 Task: Select transit view around selected location Lake Lanier Islands, Georgia, United States and check out the nearest train station
Action: Mouse moved to (409, 234)
Screenshot: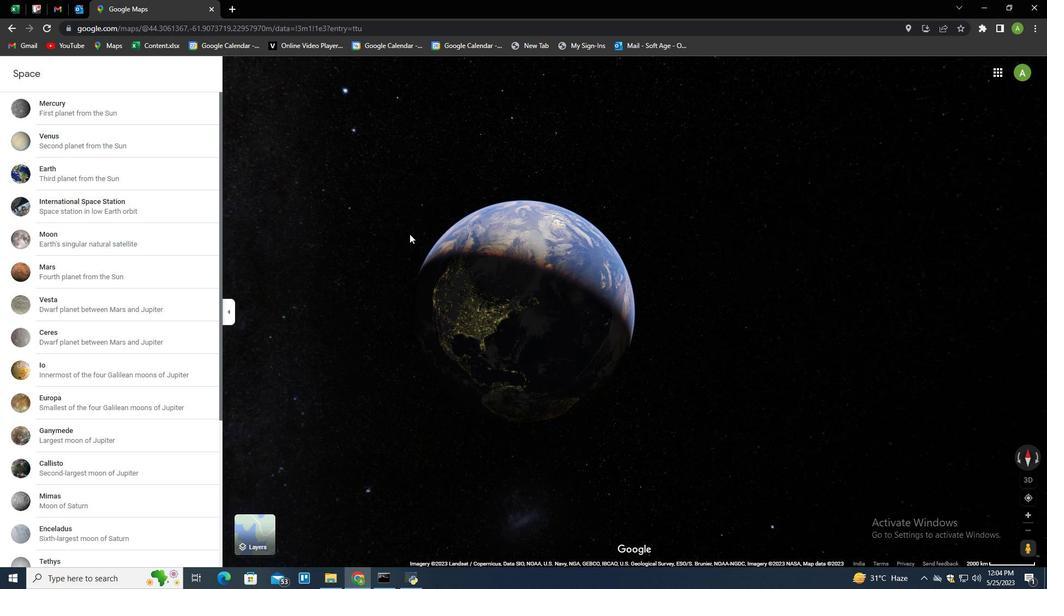 
Action: Mouse scrolled (409, 234) with delta (0, 0)
Screenshot: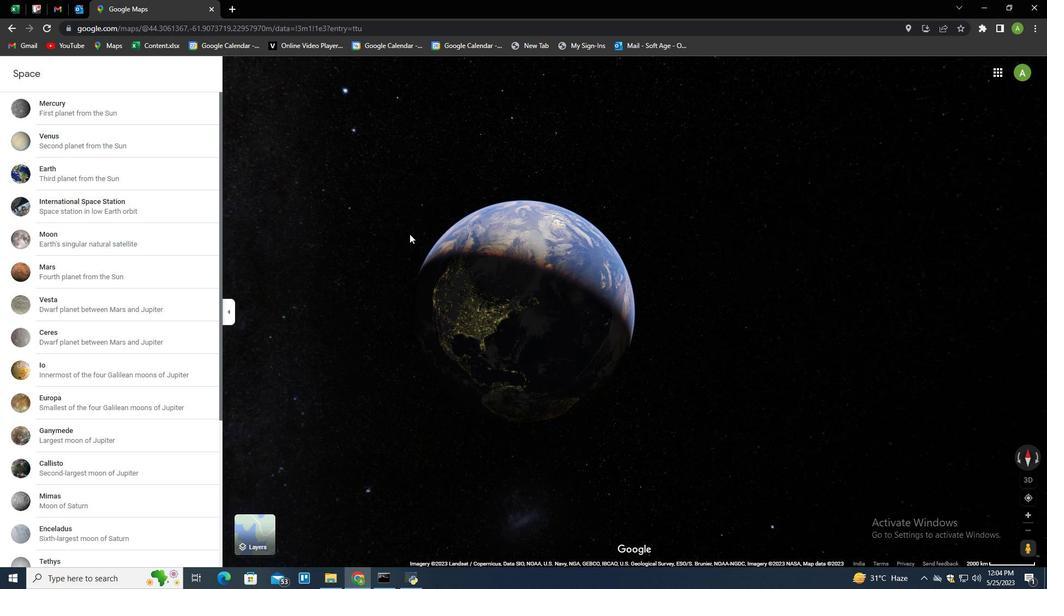 
Action: Mouse moved to (66, 539)
Screenshot: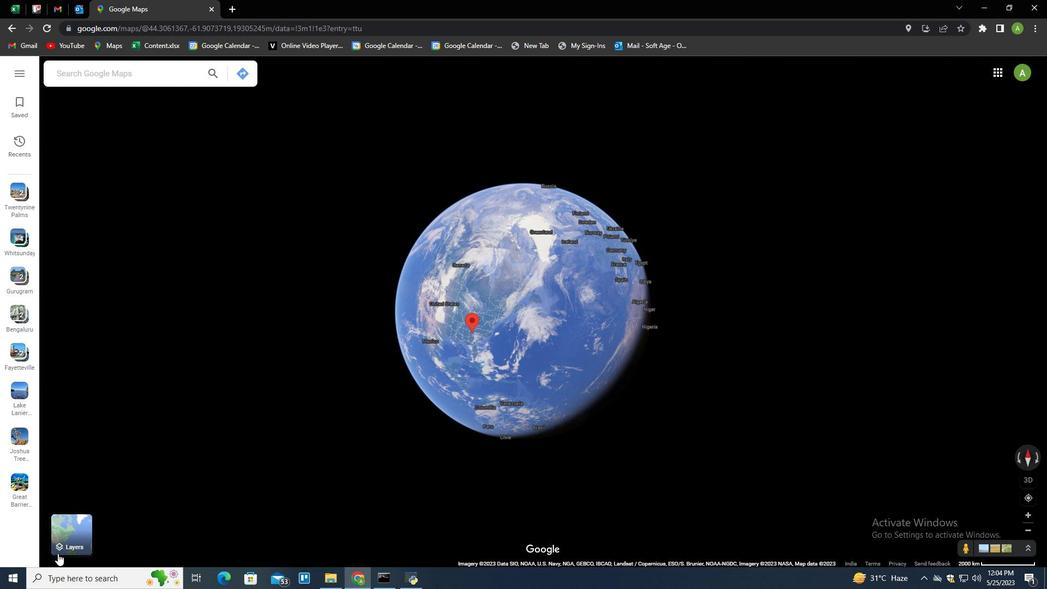 
Action: Mouse pressed left at (66, 539)
Screenshot: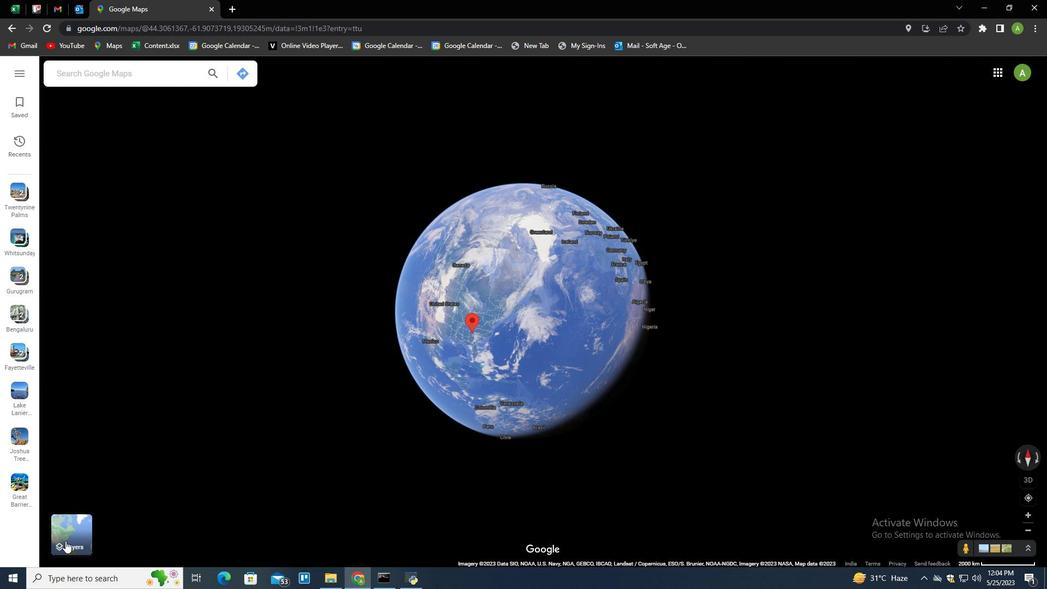 
Action: Mouse moved to (182, 533)
Screenshot: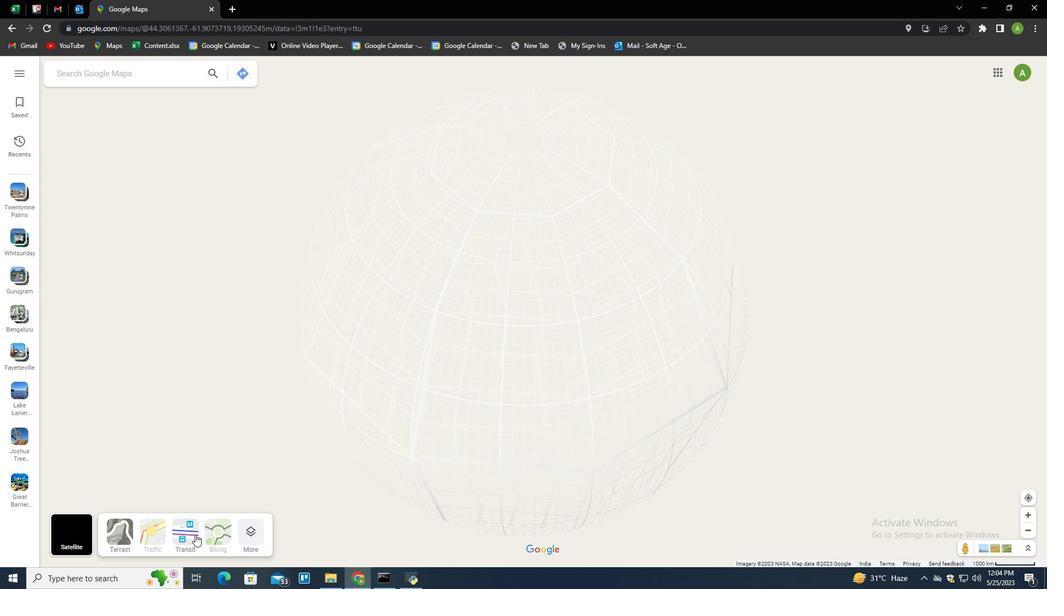 
Action: Mouse pressed left at (182, 533)
Screenshot: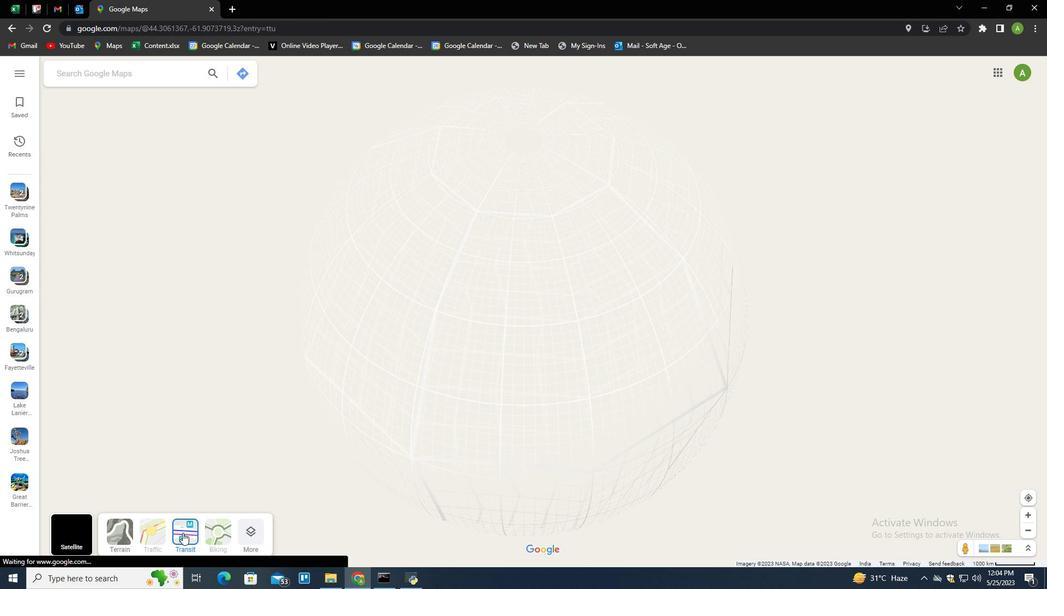 
Action: Mouse moved to (159, 77)
Screenshot: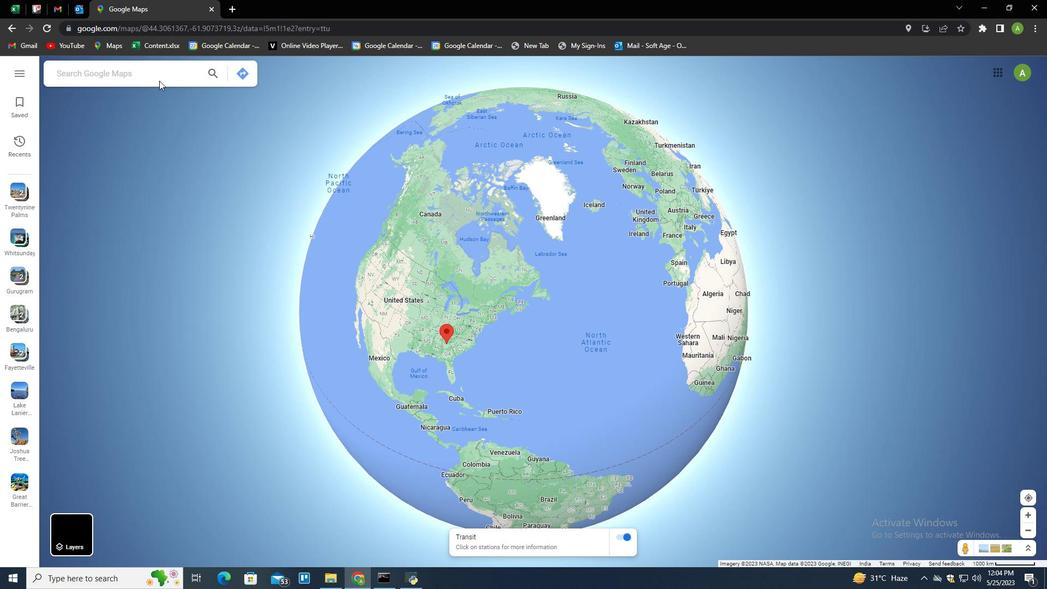 
Action: Mouse pressed left at (159, 77)
Screenshot: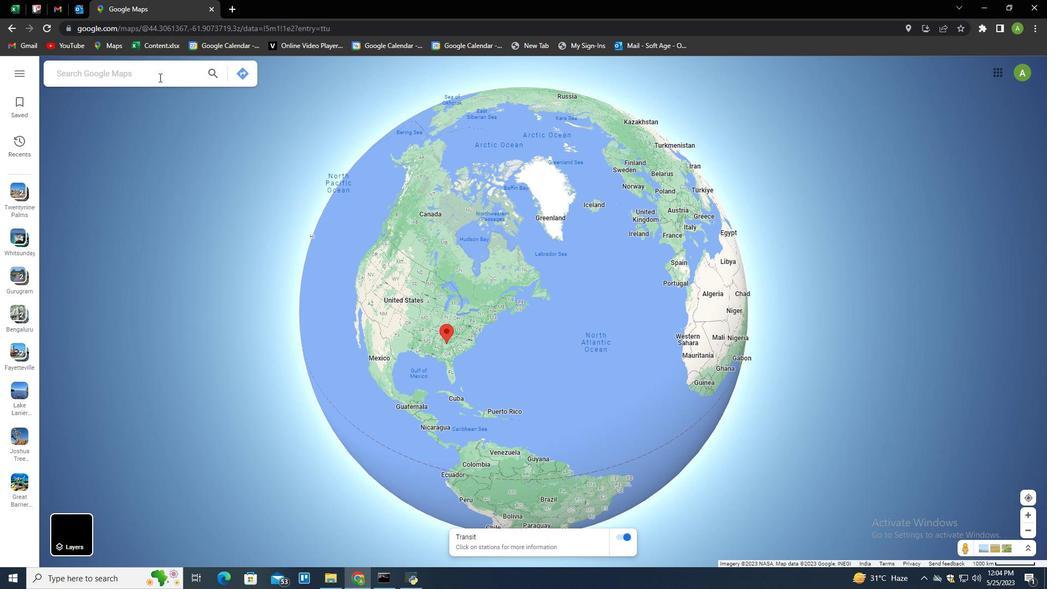 
Action: Mouse moved to (158, 77)
Screenshot: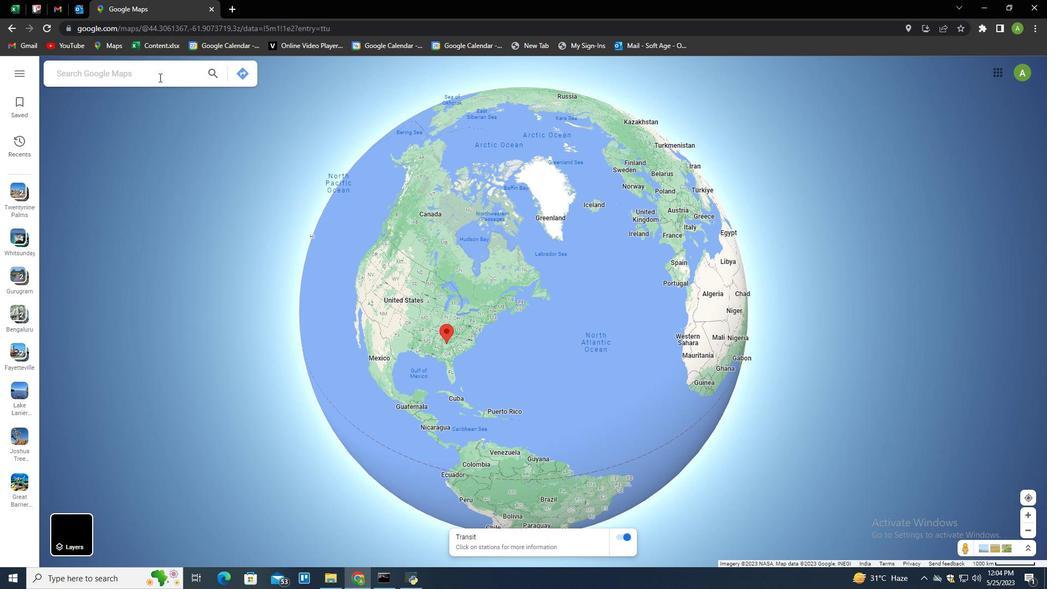 
Action: Key pressed <Key.shift>Lake<Key.space><Key.shift>Lanier<Key.space><Key.shift>Islands,<Key.space><Key.shift>Georgia,<Key.space><Key.shift>United<Key.space><Key.shift>Staes<Key.backspace><Key.backspace><Key.backspace>ates<Key.enter>
Screenshot: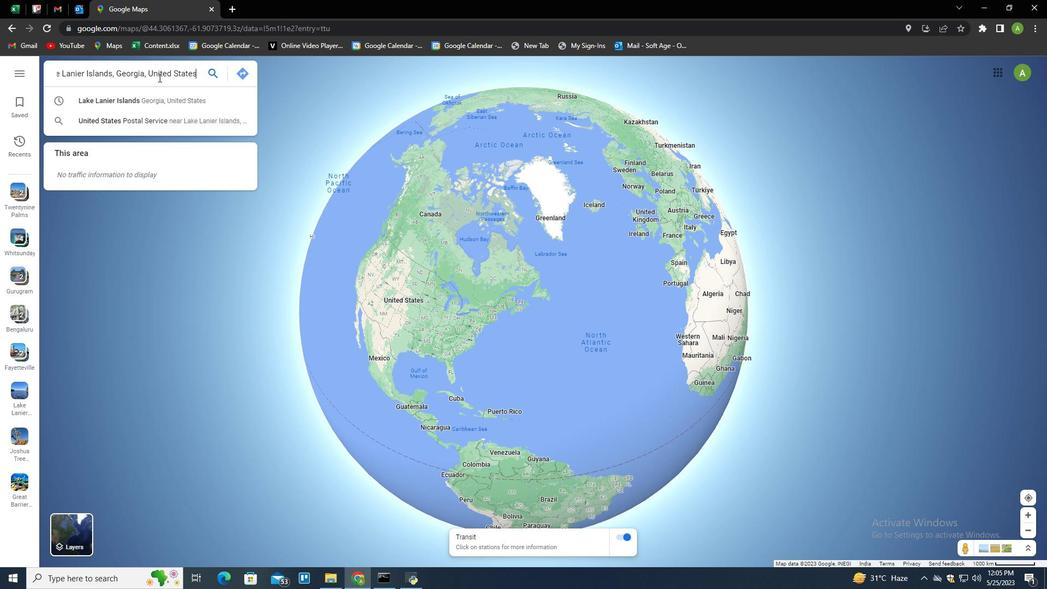 
Action: Mouse moved to (300, 531)
Screenshot: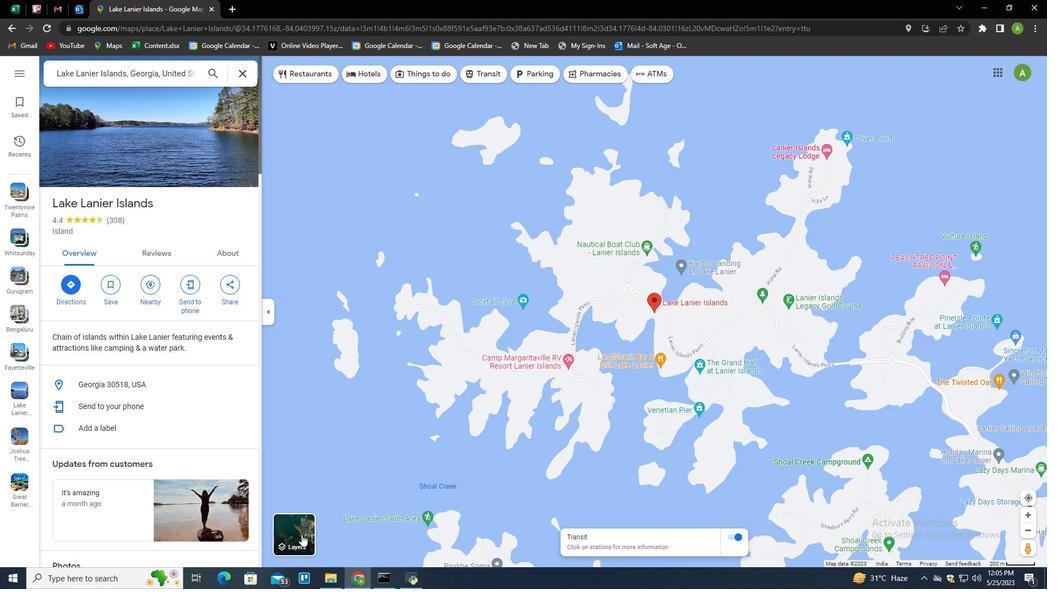 
Action: Mouse pressed left at (300, 531)
Screenshot: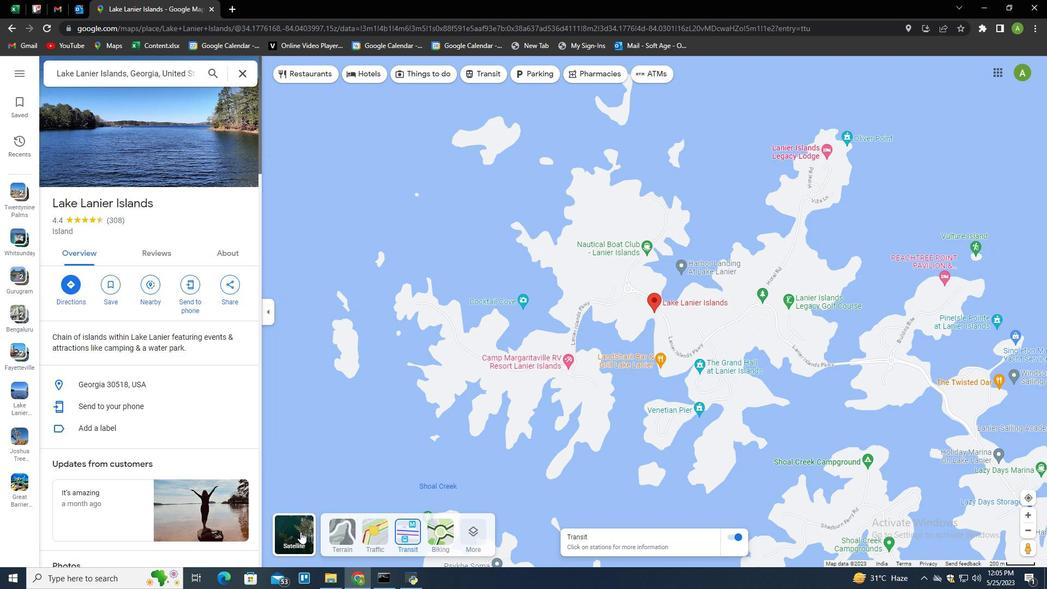 
Action: Mouse moved to (297, 527)
Screenshot: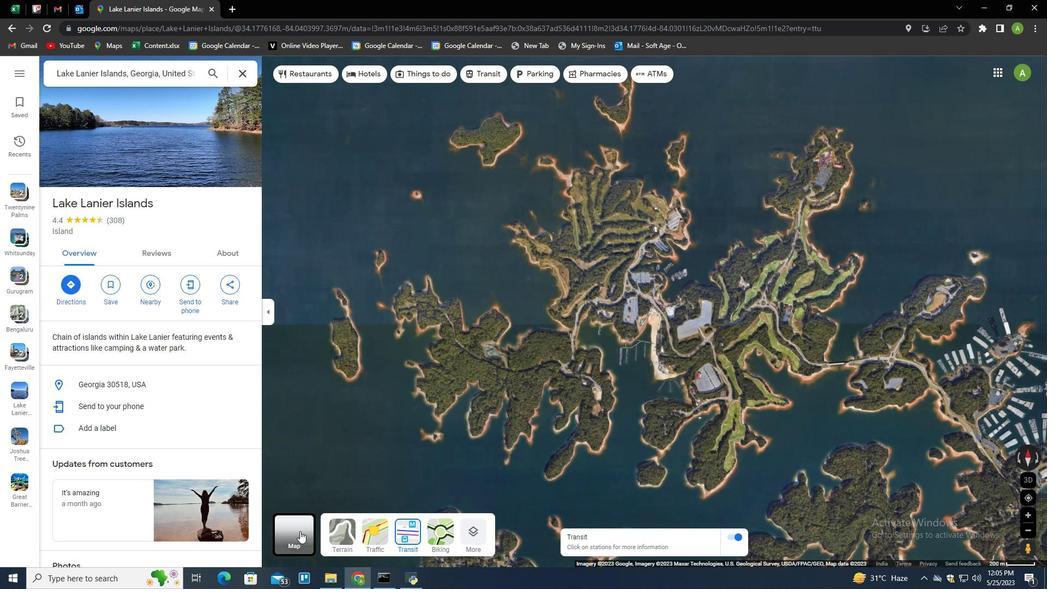 
Action: Mouse pressed left at (297, 527)
Screenshot: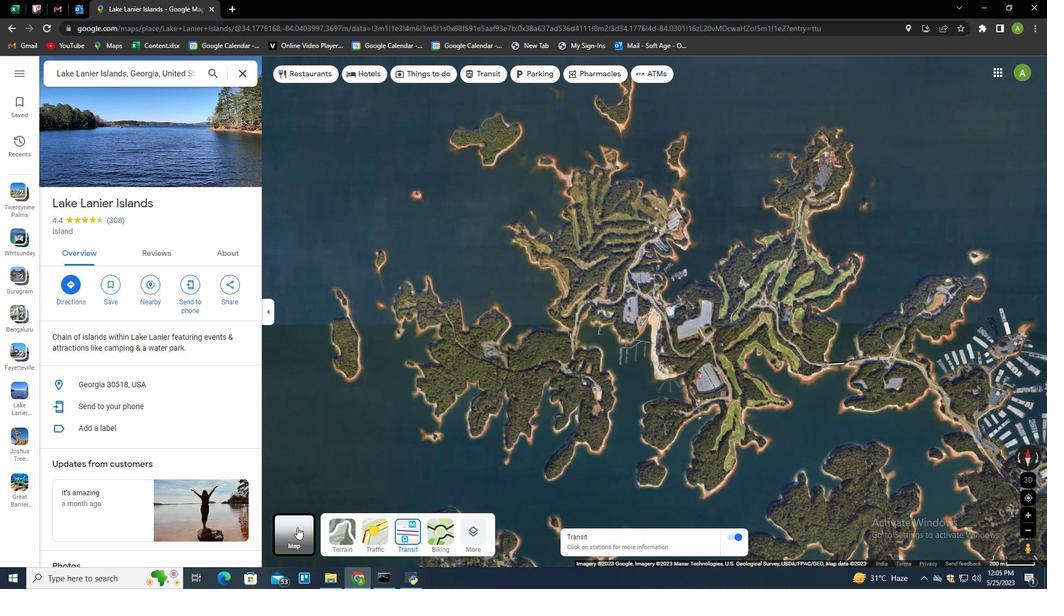 
Action: Mouse moved to (296, 540)
Screenshot: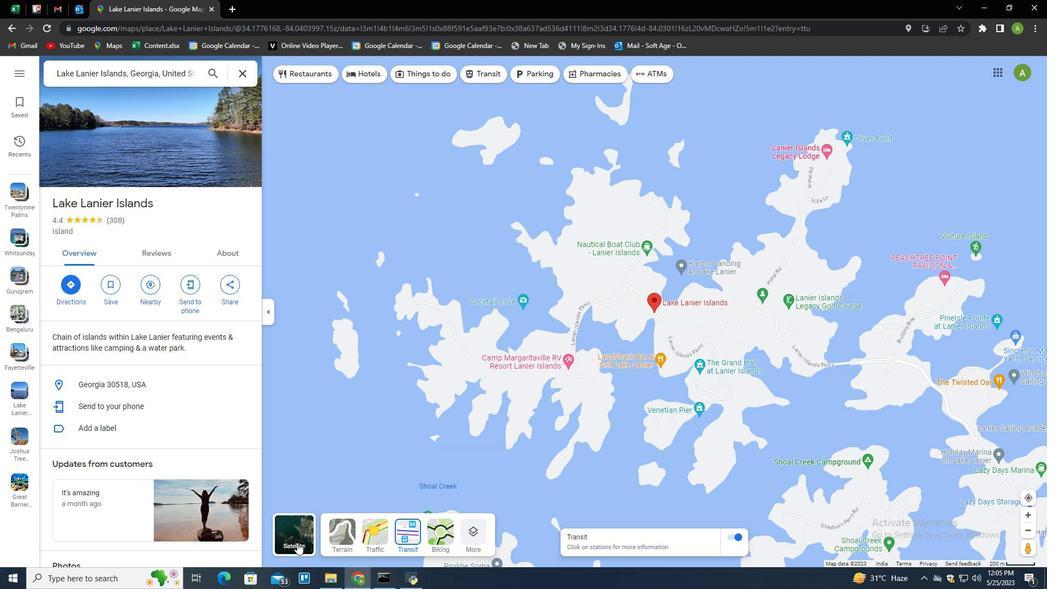 
Action: Mouse pressed left at (296, 540)
Screenshot: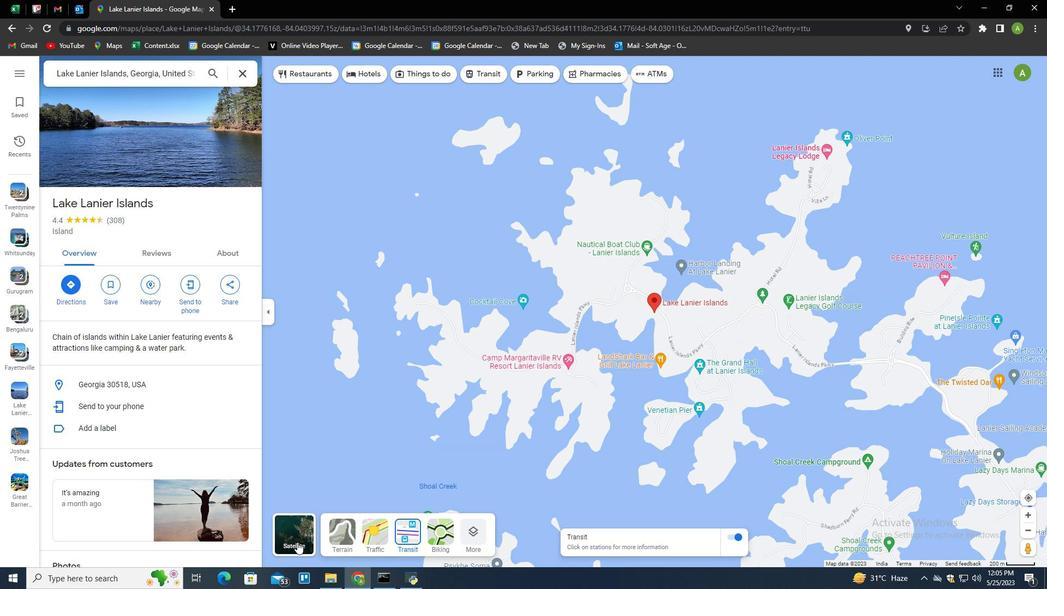 
Action: Mouse moved to (298, 530)
Screenshot: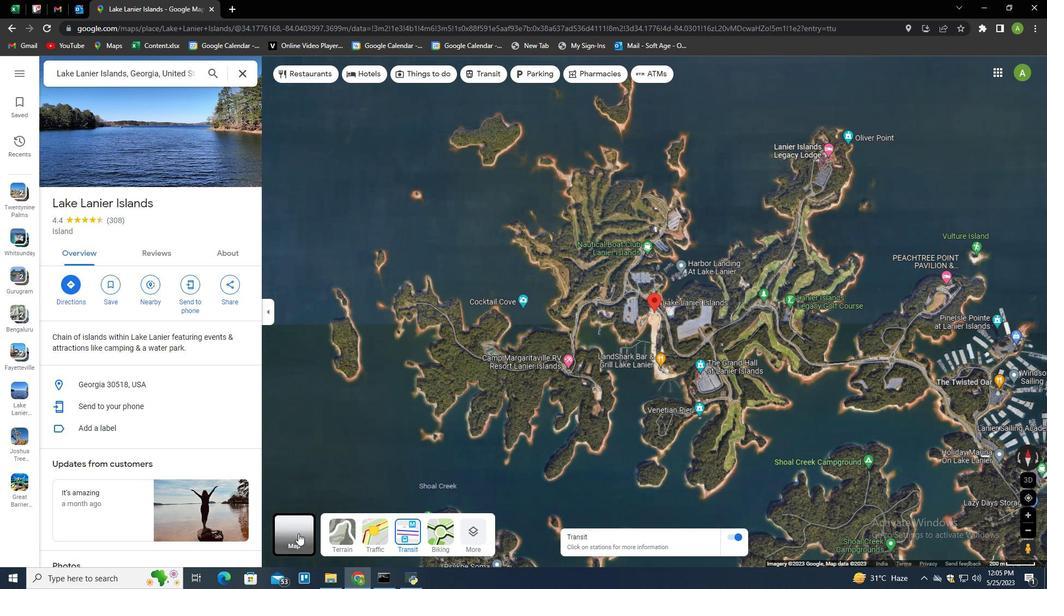 
Action: Mouse pressed left at (298, 530)
Screenshot: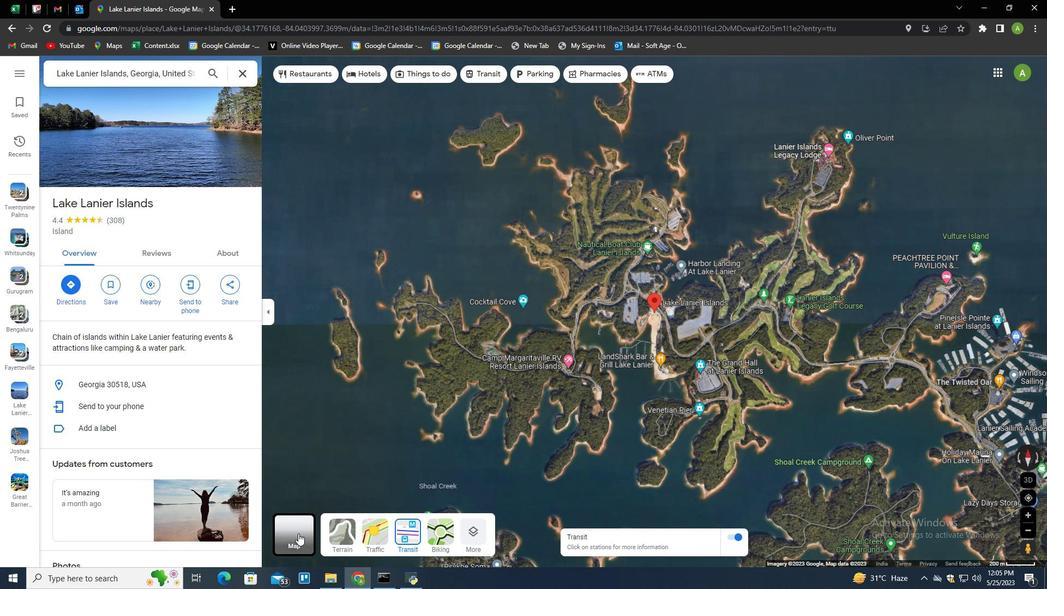 
Action: Mouse pressed left at (298, 530)
Screenshot: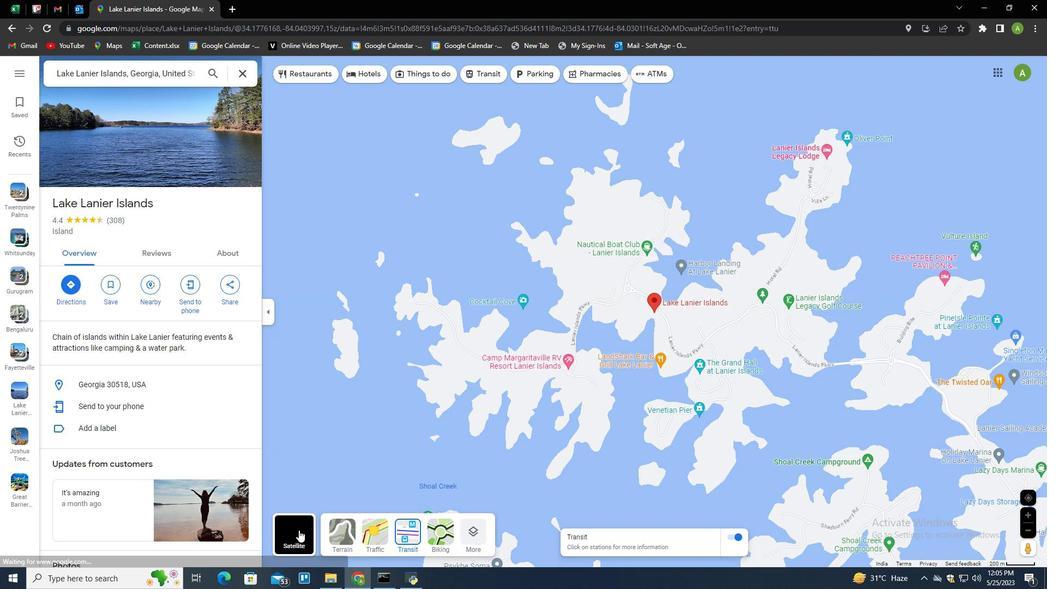 
Action: Mouse moved to (149, 284)
Screenshot: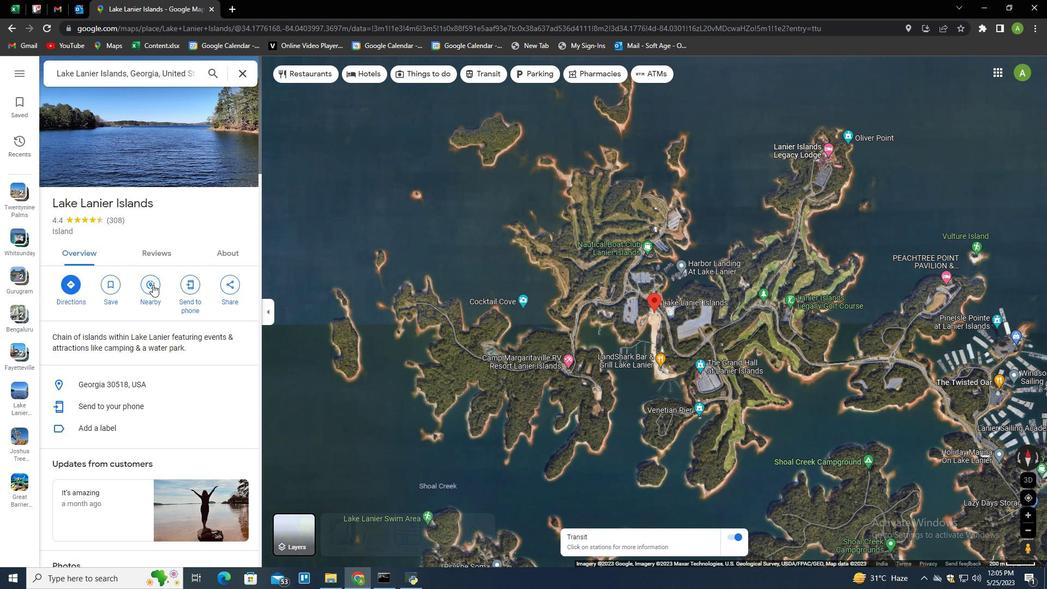 
Action: Mouse pressed left at (149, 284)
Screenshot: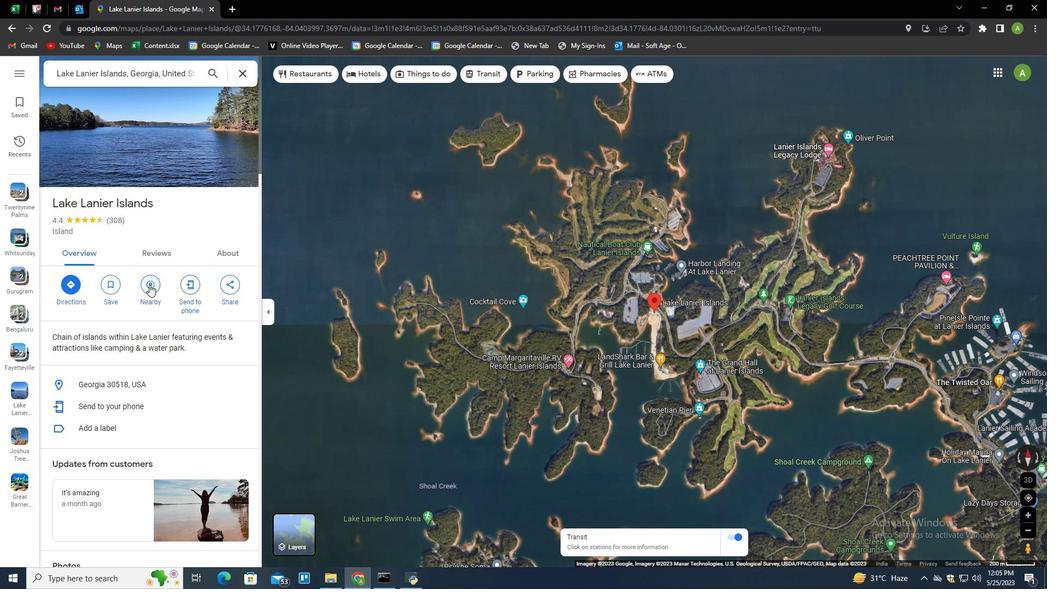 
Action: Mouse moved to (128, 74)
Screenshot: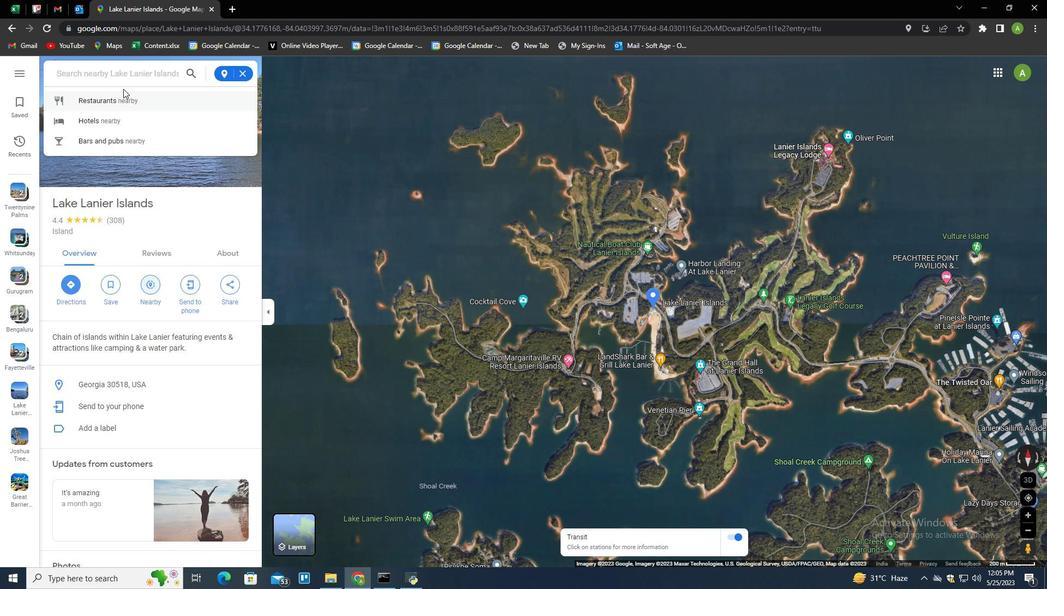 
Action: Mouse pressed left at (128, 74)
Screenshot: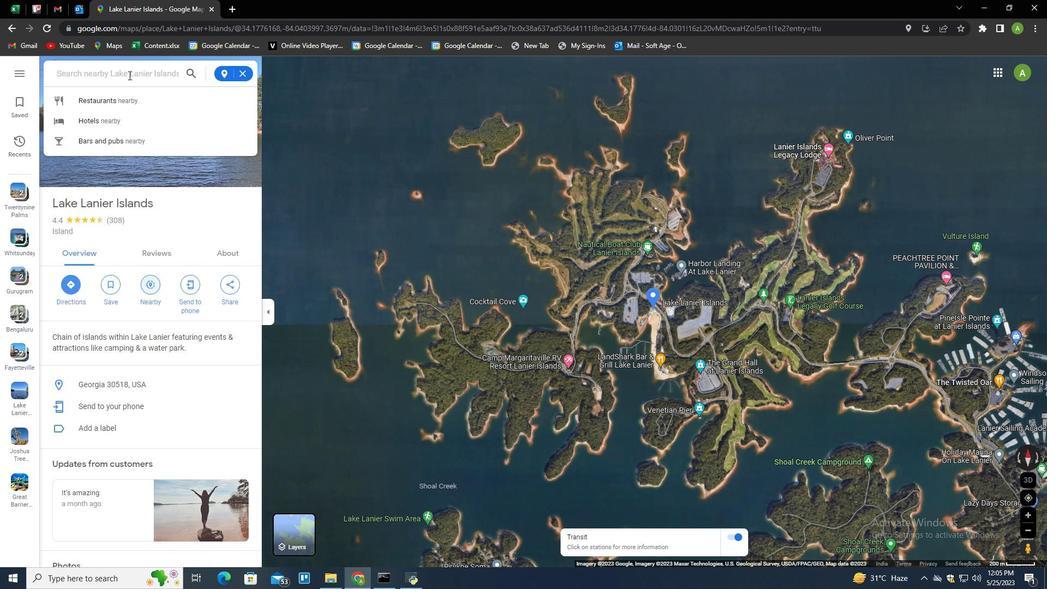 
Action: Mouse moved to (128, 74)
Screenshot: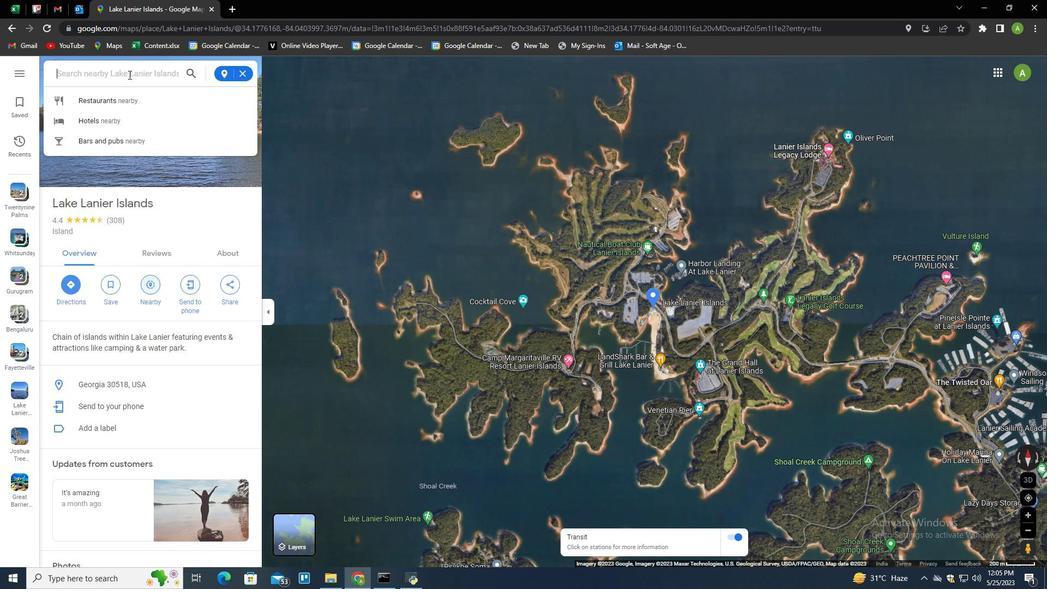 
Action: Key pressed train<Key.down><Key.enter>
Screenshot: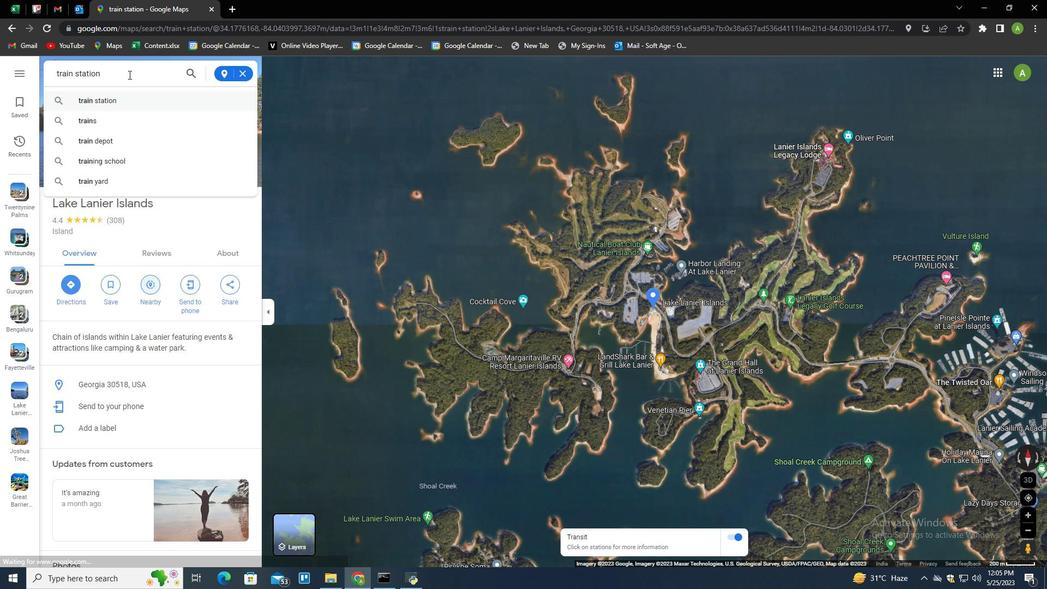 
Action: Mouse moved to (618, 319)
Screenshot: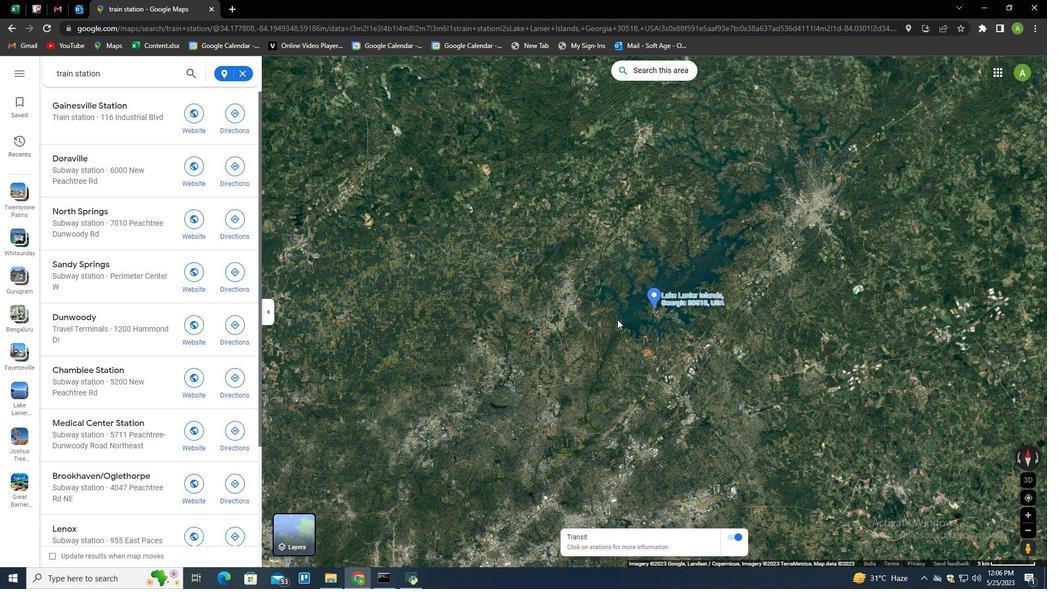 
Action: Mouse scrolled (618, 319) with delta (0, 0)
Screenshot: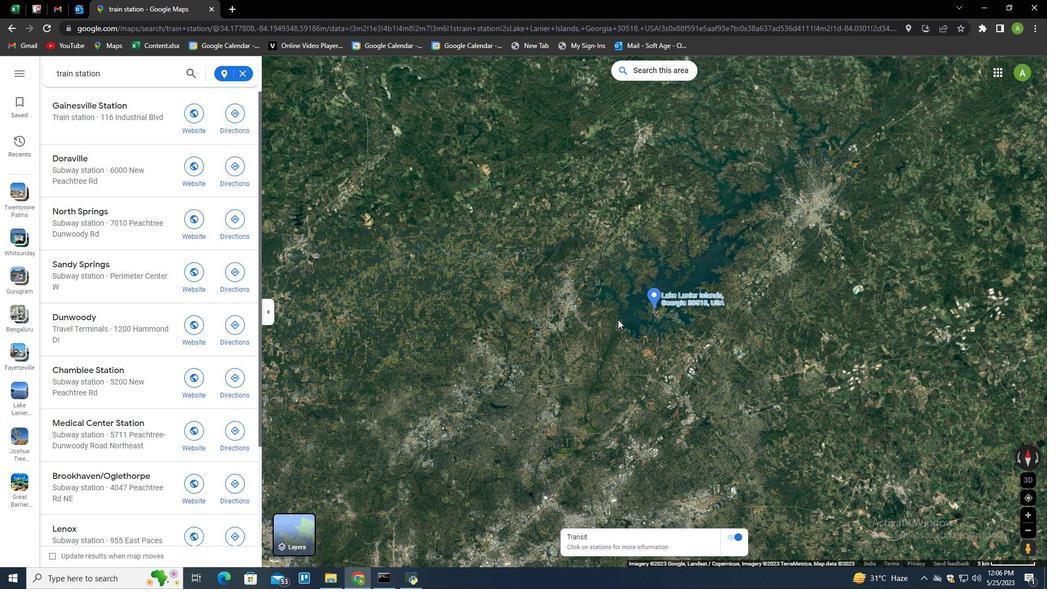 
Action: Mouse moved to (618, 319)
Screenshot: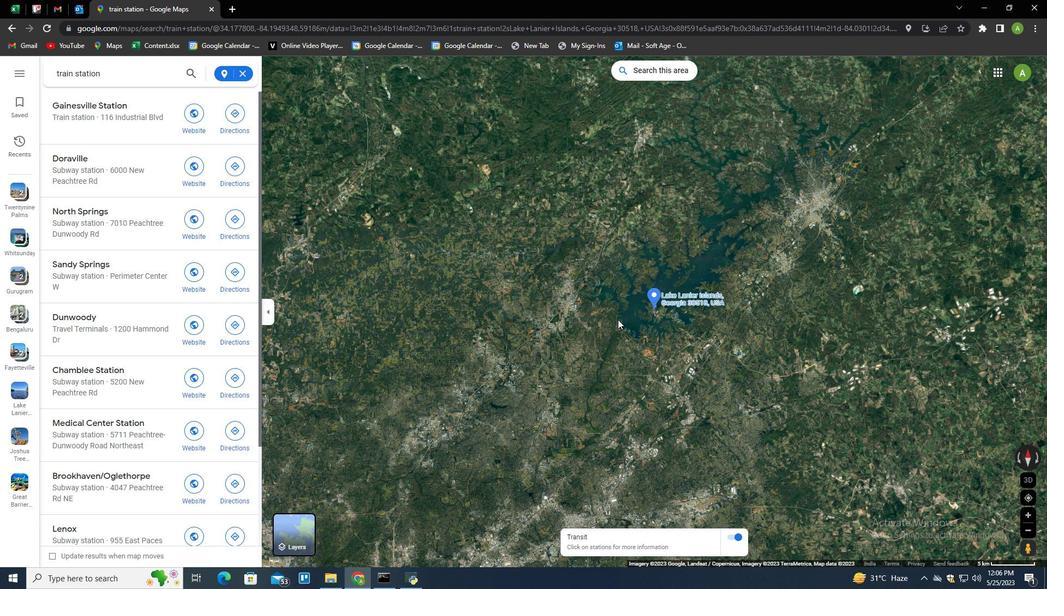 
Action: Mouse scrolled (618, 319) with delta (0, 0)
Screenshot: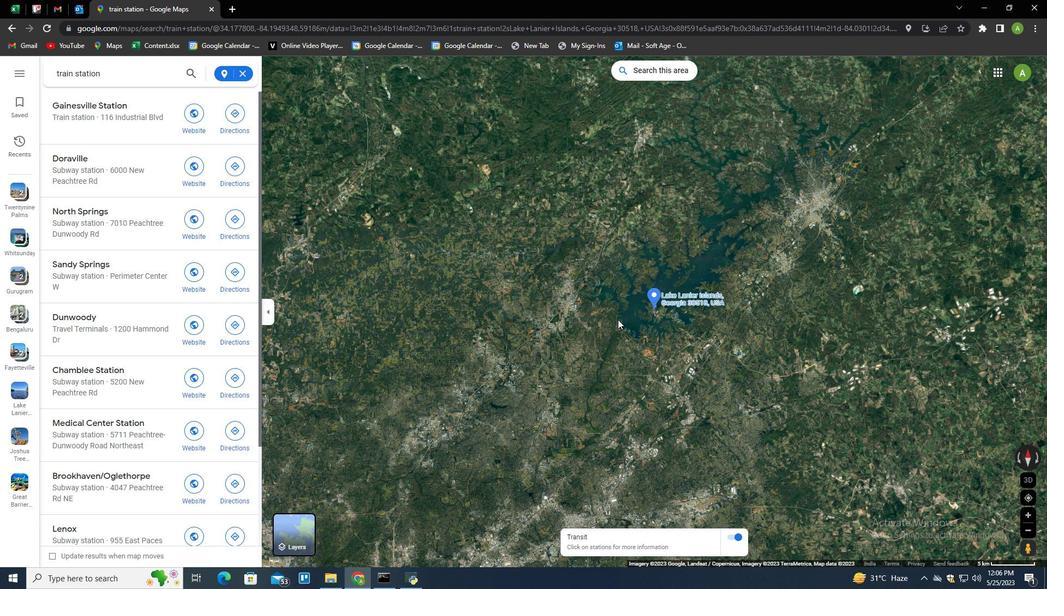 
Action: Mouse moved to (619, 340)
Screenshot: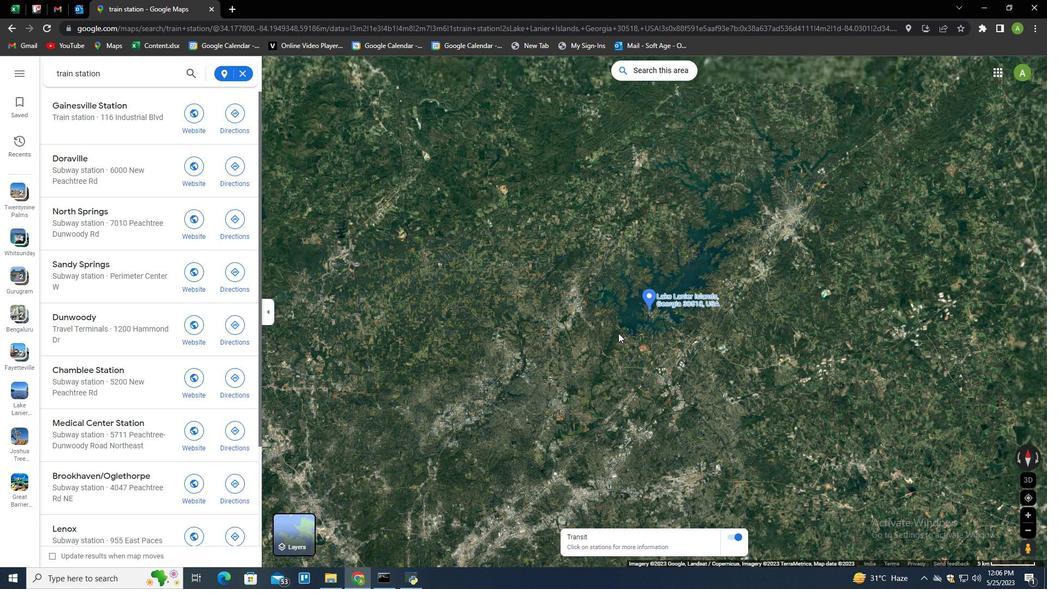 
Action: Mouse scrolled (619, 340) with delta (0, 0)
Screenshot: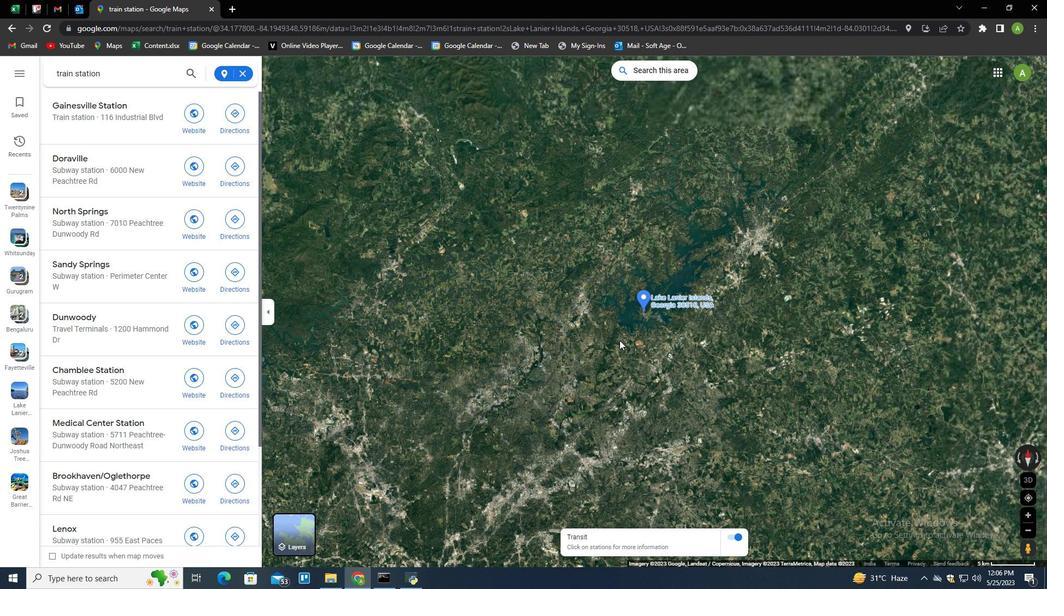 
Action: Mouse moved to (620, 341)
Screenshot: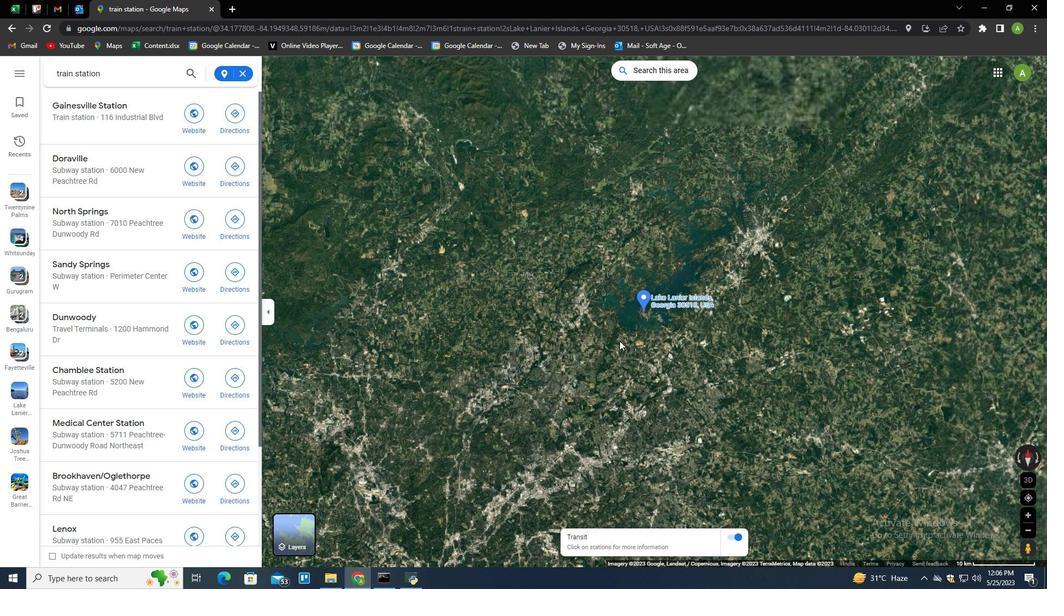
Action: Mouse scrolled (620, 340) with delta (0, 0)
Screenshot: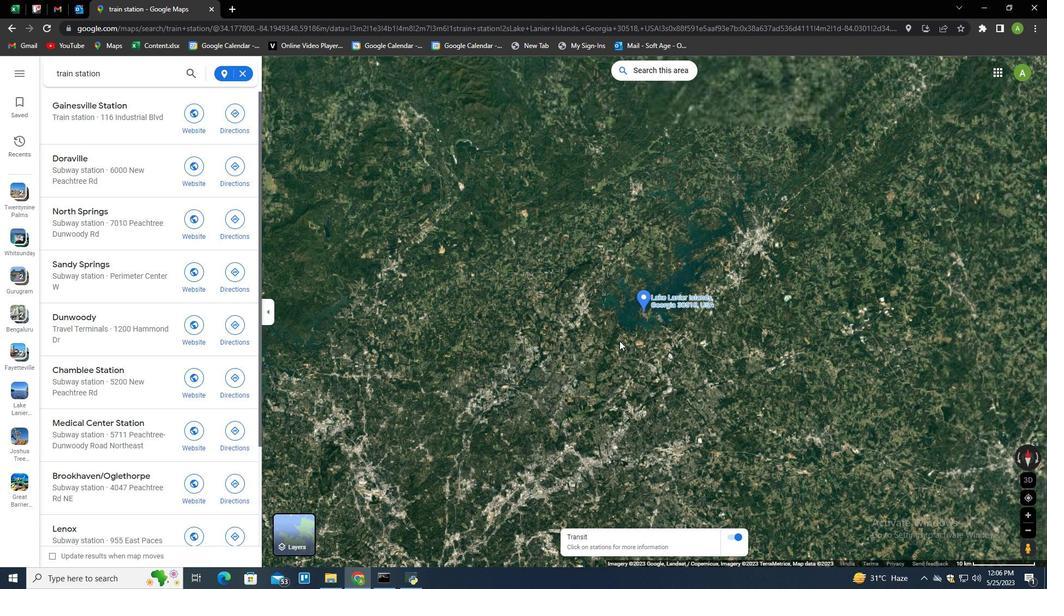 
Action: Mouse scrolled (620, 340) with delta (0, 0)
Screenshot: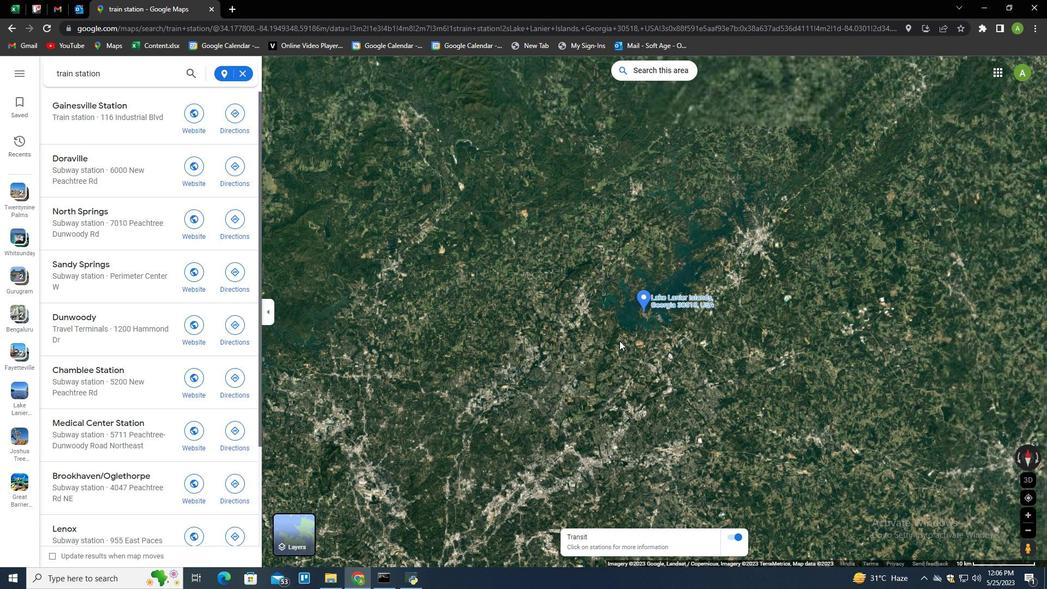 
Action: Mouse scrolled (620, 342) with delta (0, 0)
Screenshot: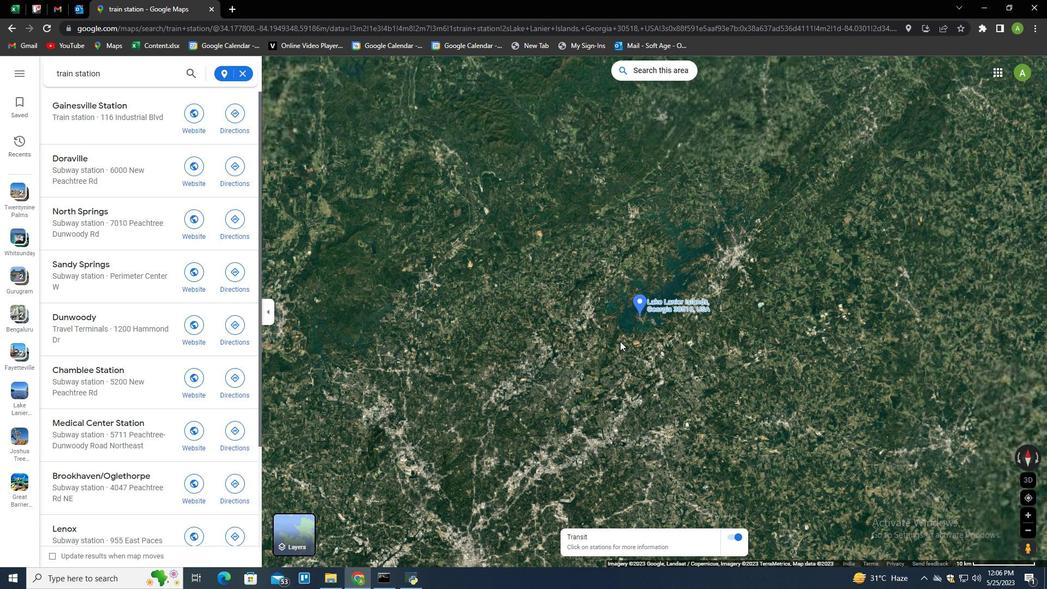 
Action: Mouse scrolled (620, 342) with delta (0, 0)
Screenshot: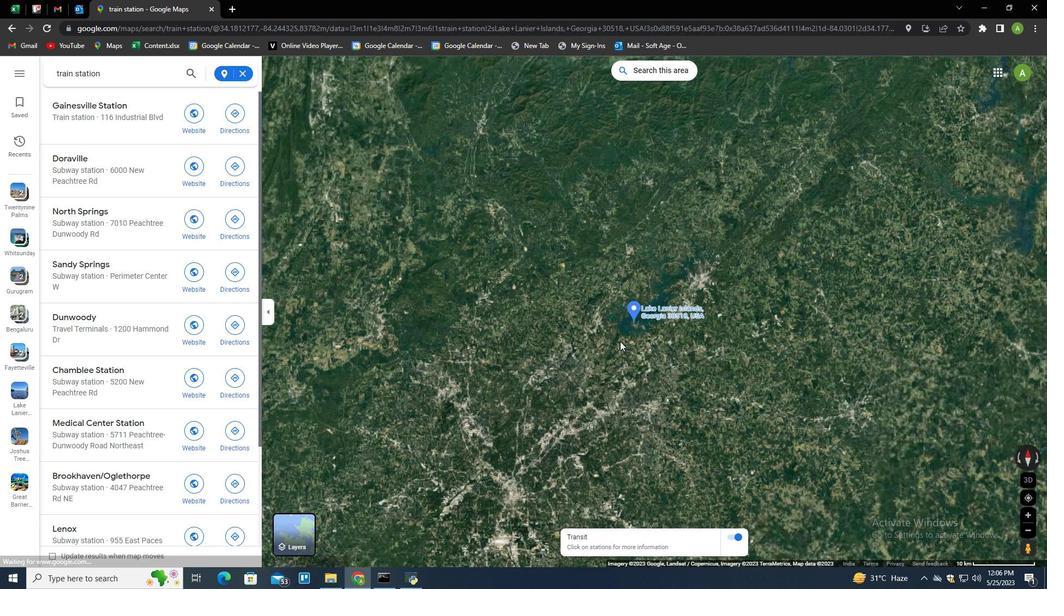 
Action: Mouse moved to (98, 119)
Screenshot: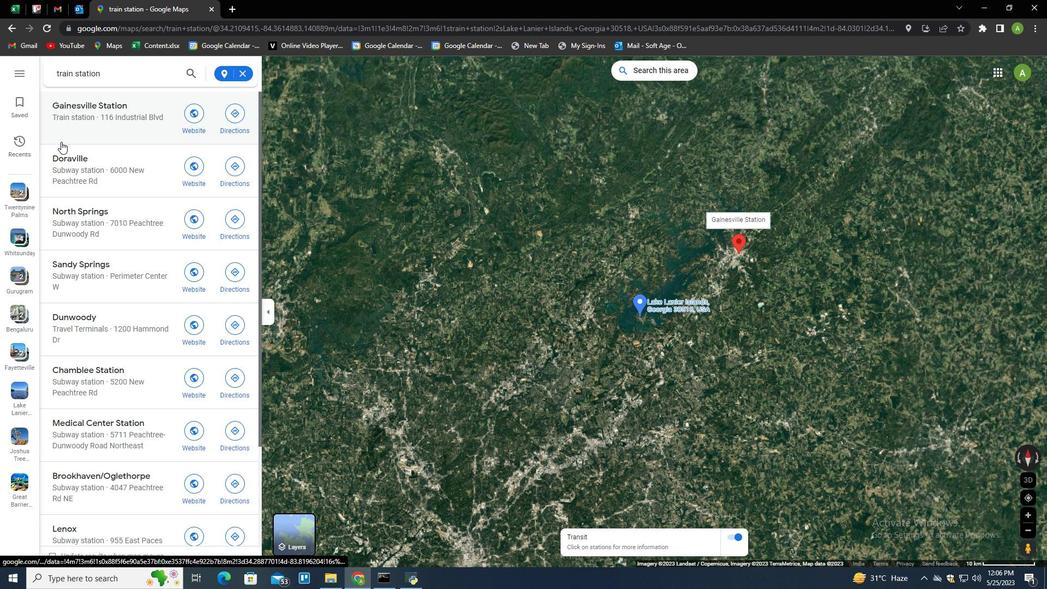 
Action: Mouse pressed left at (98, 119)
Screenshot: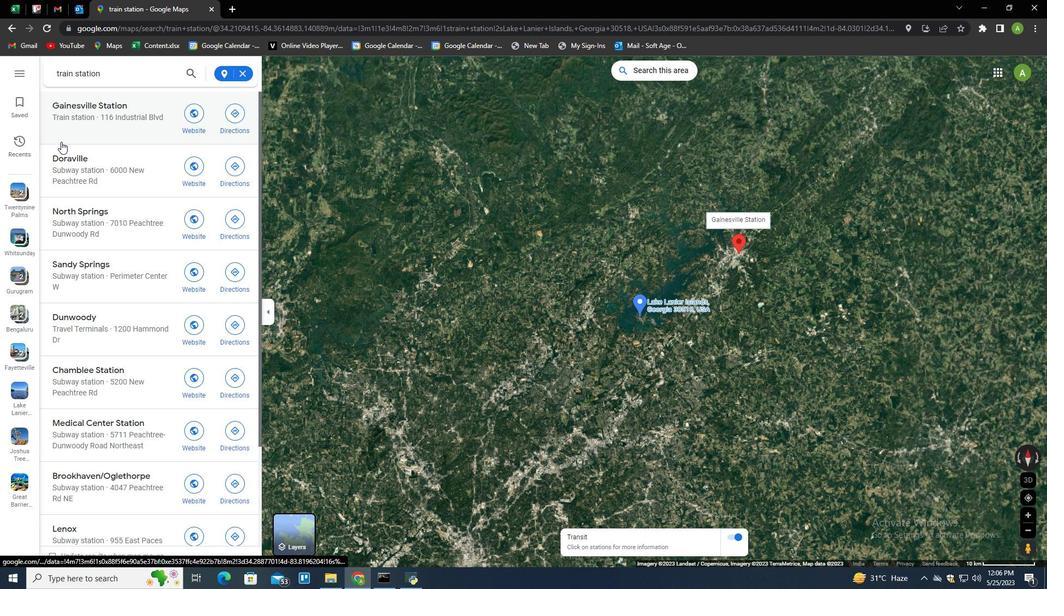 
Action: Mouse moved to (330, 200)
Screenshot: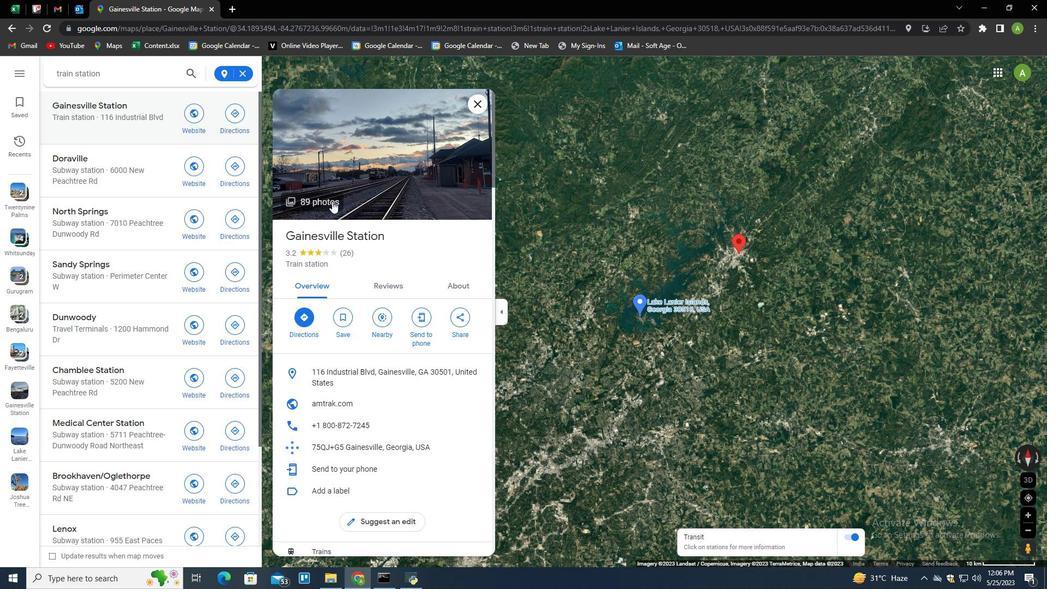 
Action: Mouse pressed left at (330, 200)
Screenshot: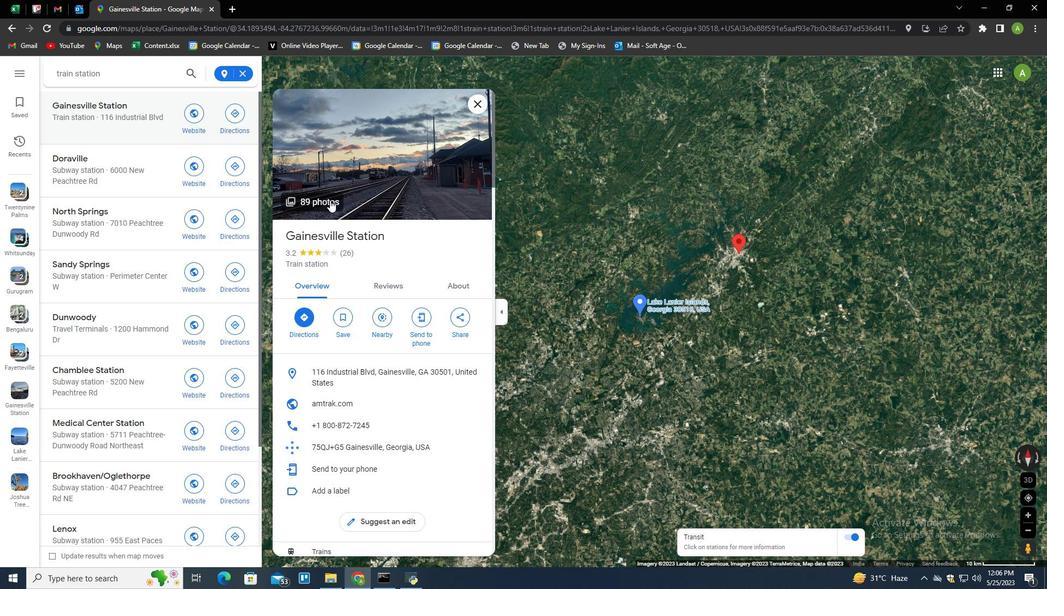 
Action: Mouse moved to (60, 73)
Screenshot: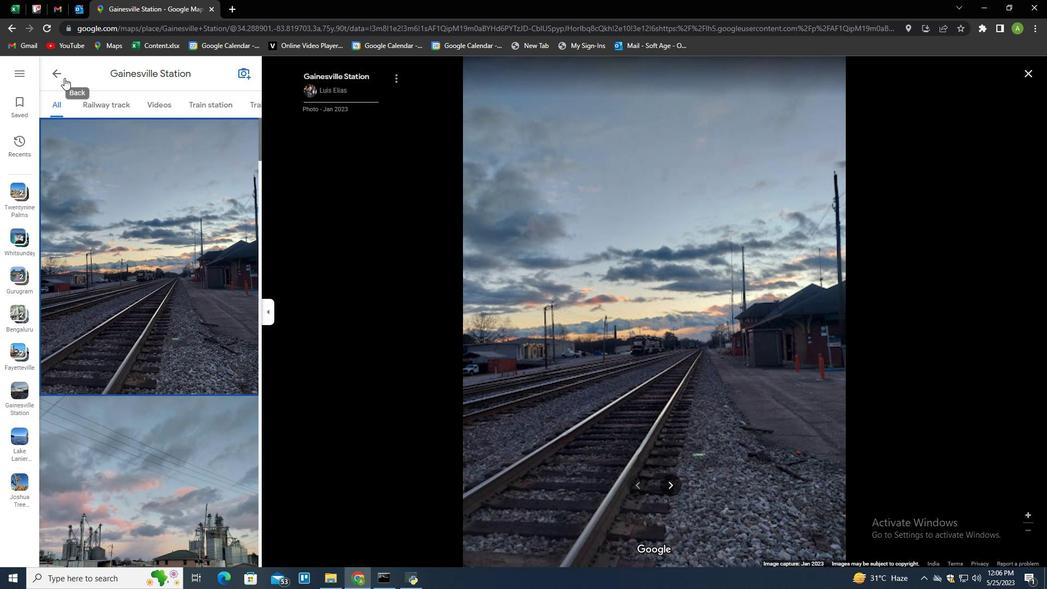 
Action: Mouse pressed left at (60, 73)
Screenshot: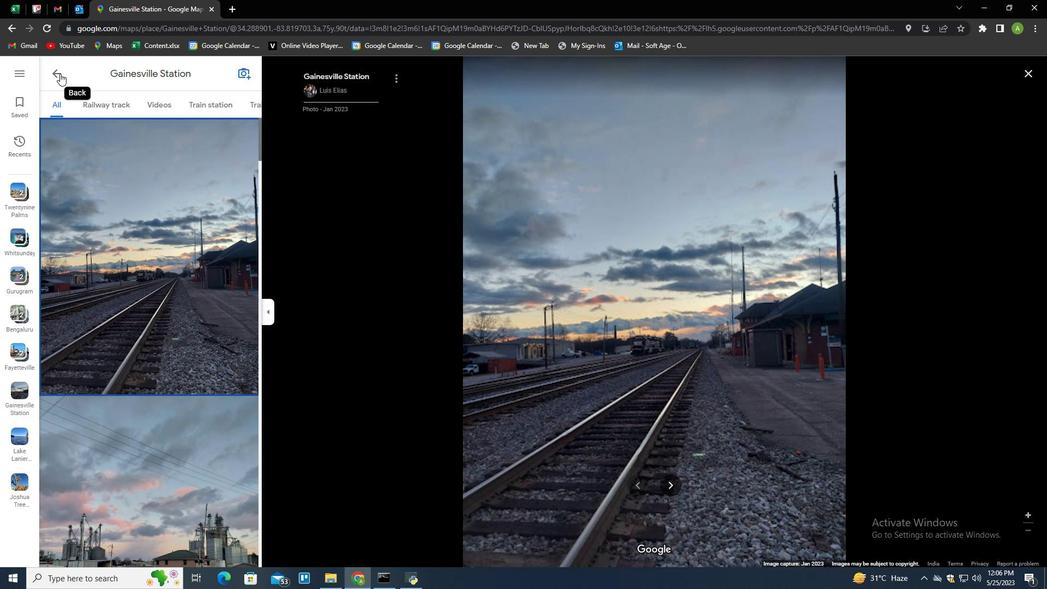 
Action: Mouse moved to (143, 174)
Screenshot: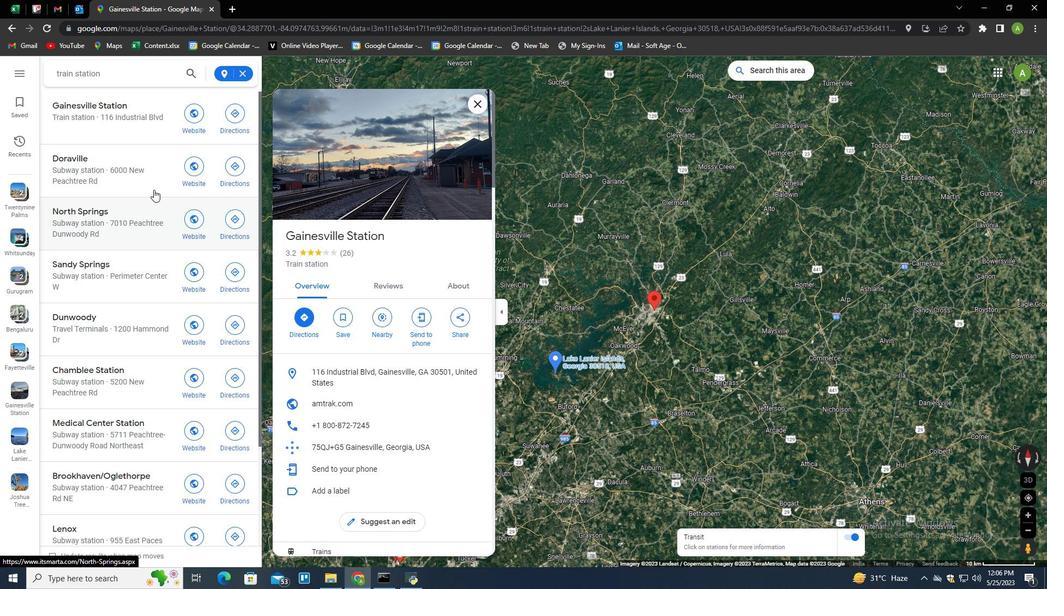 
Action: Mouse pressed left at (143, 174)
Screenshot: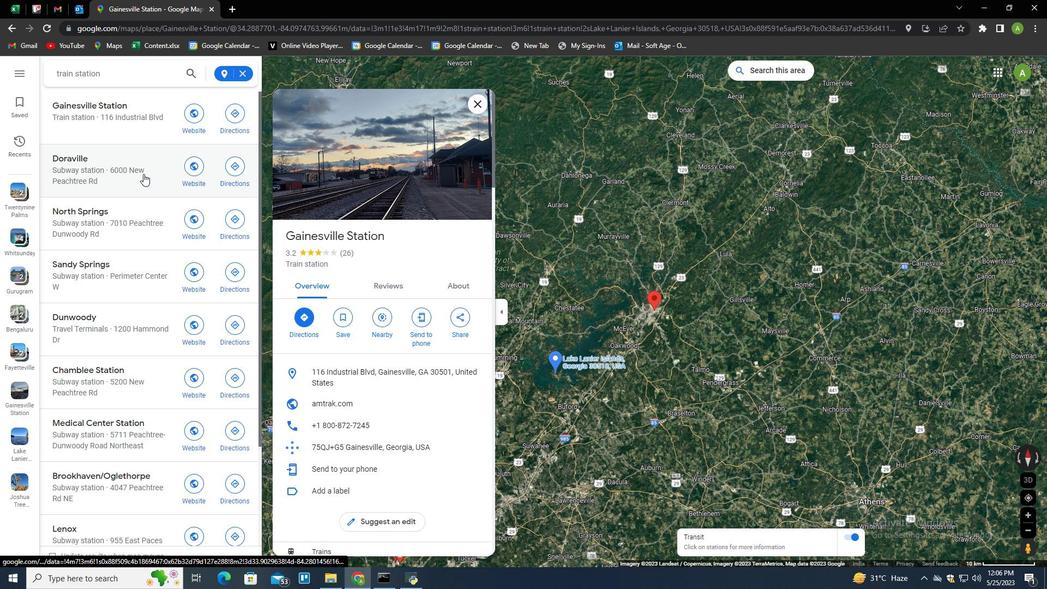 
Action: Mouse moved to (153, 228)
Screenshot: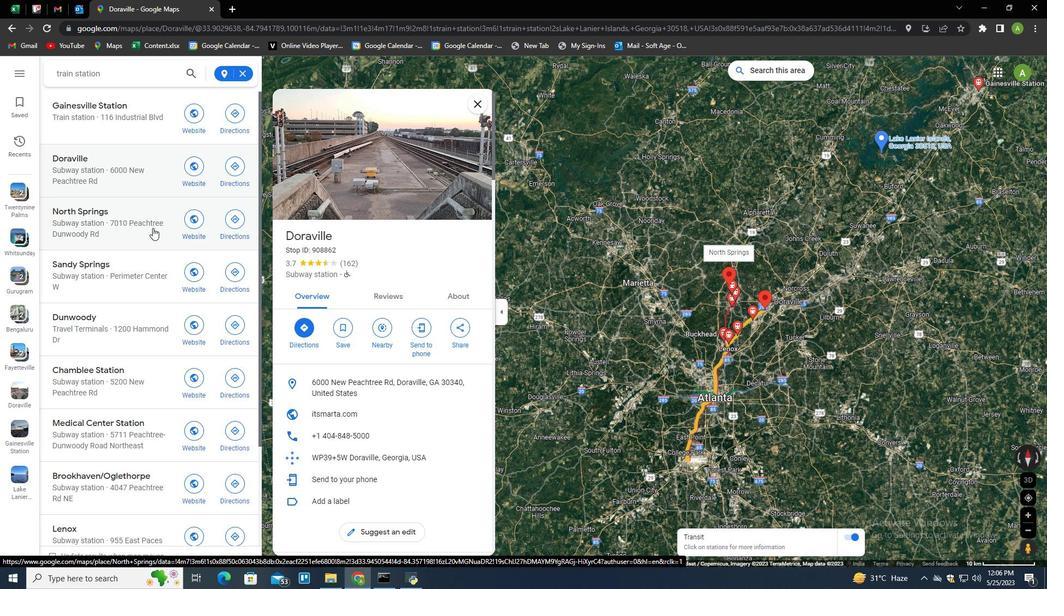 
Action: Mouse pressed left at (153, 228)
Screenshot: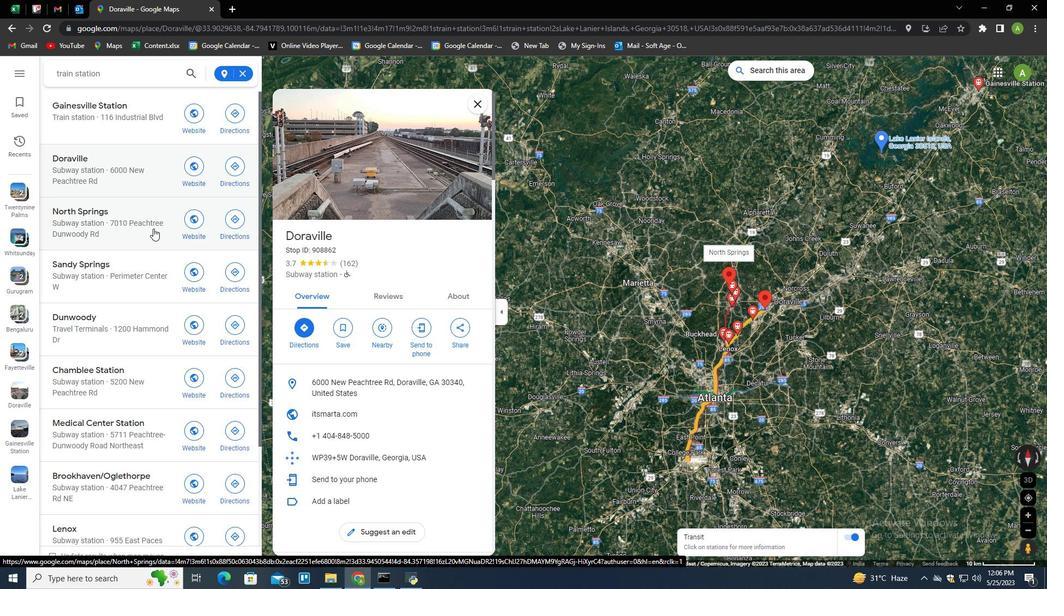 
Action: Mouse moved to (140, 275)
Screenshot: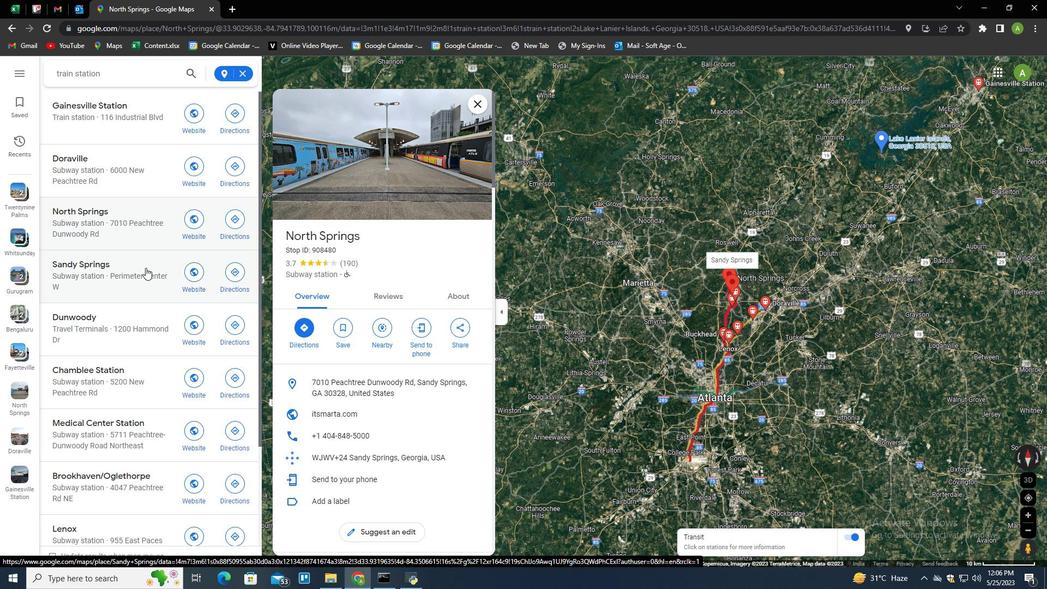 
Action: Mouse pressed left at (140, 275)
Screenshot: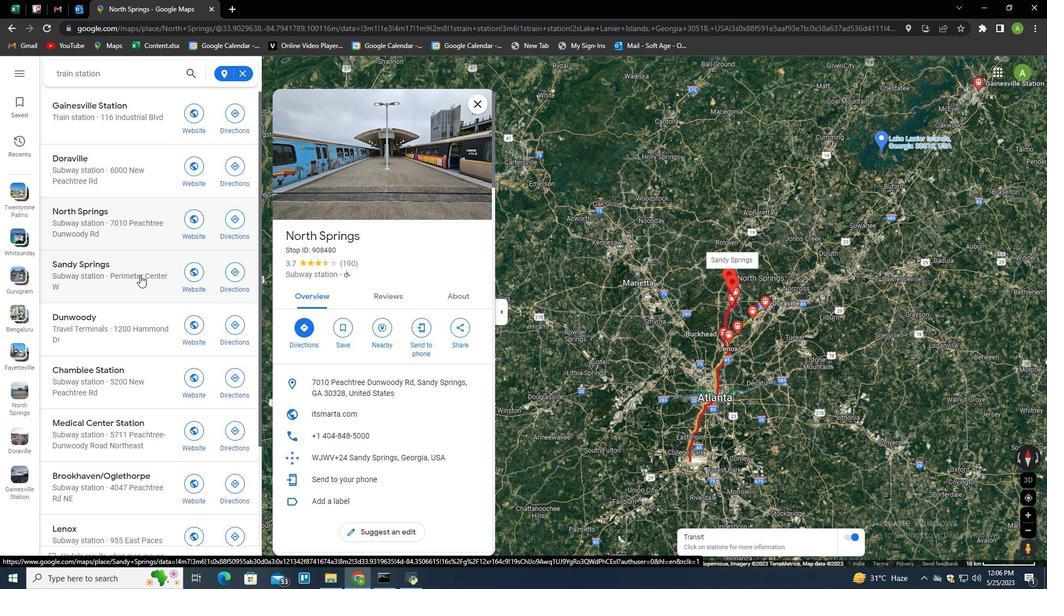 
Action: Mouse moved to (136, 278)
Screenshot: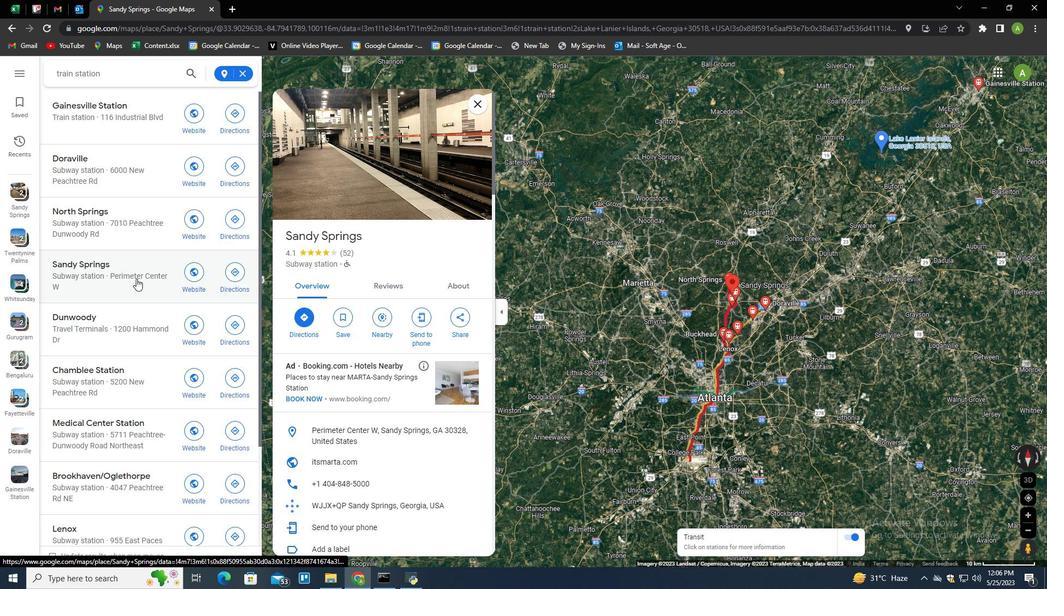
Action: Mouse scrolled (136, 278) with delta (0, 0)
Screenshot: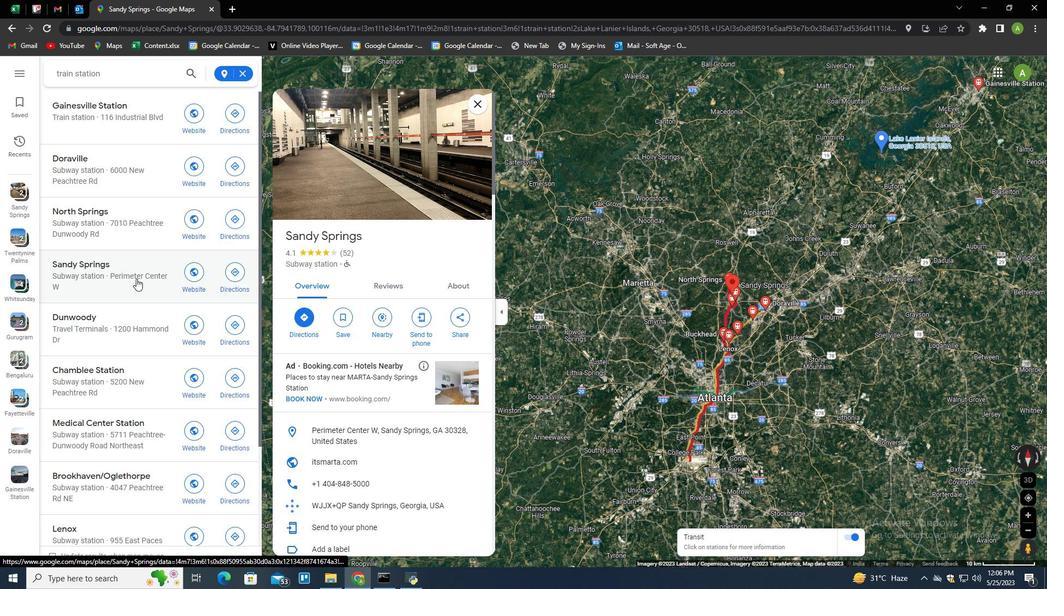 
Action: Mouse moved to (125, 319)
Screenshot: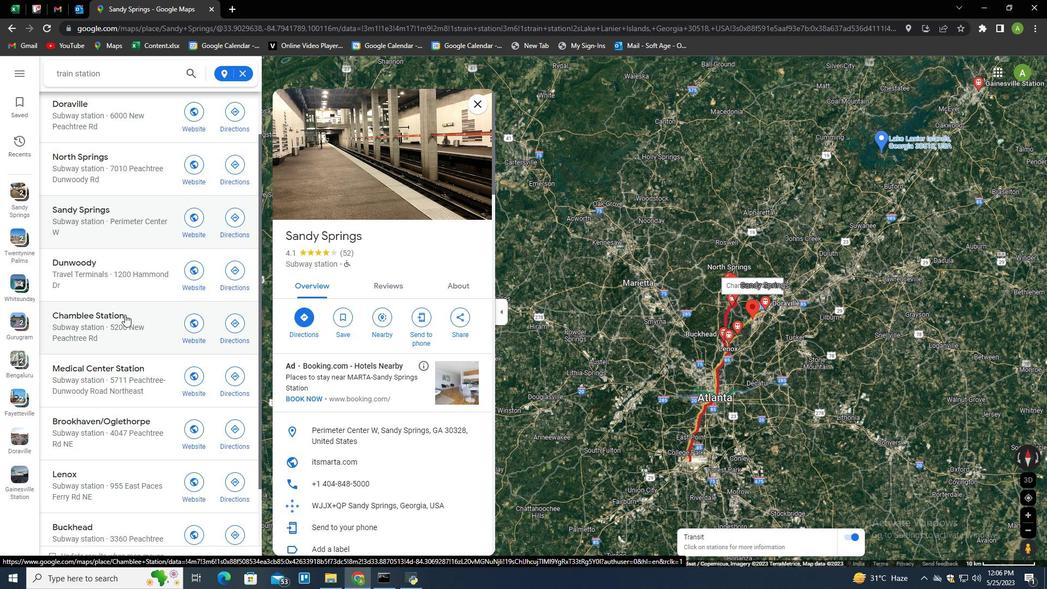 
Action: Mouse pressed left at (125, 319)
Screenshot: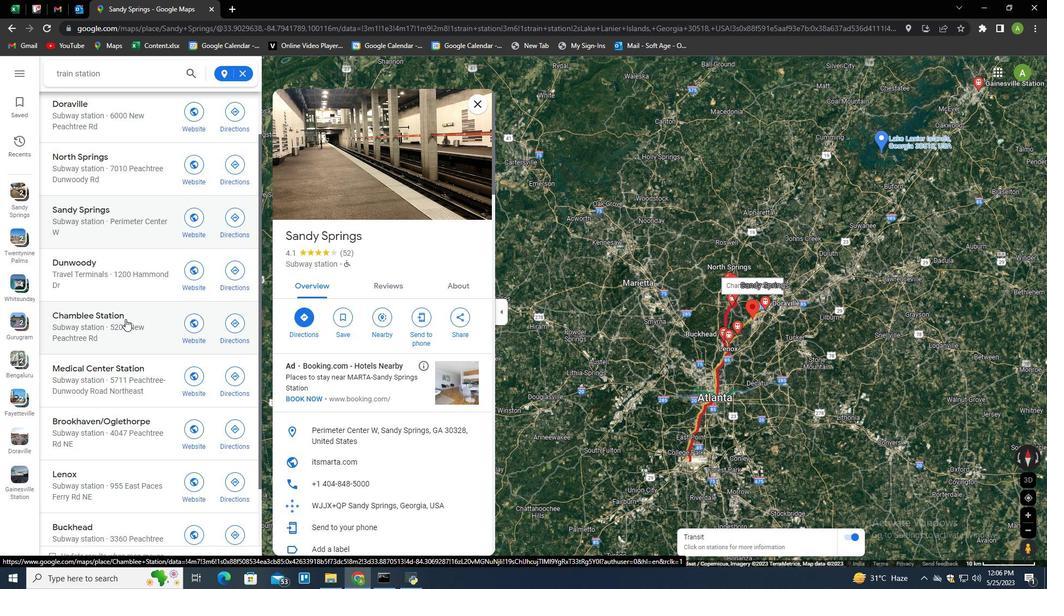 
Action: Mouse moved to (126, 375)
Screenshot: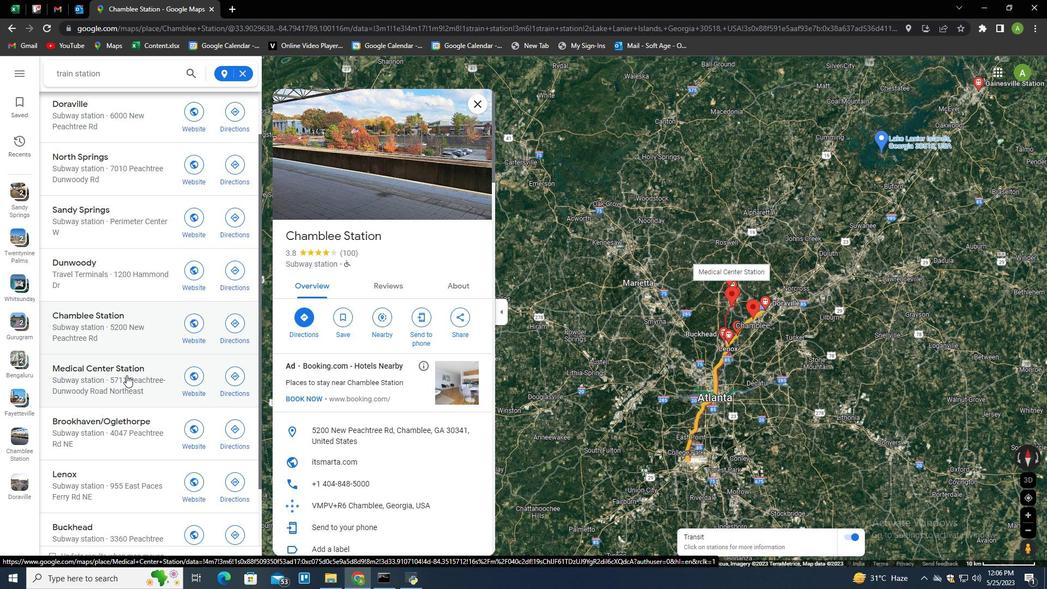 
Action: Mouse pressed left at (126, 375)
Screenshot: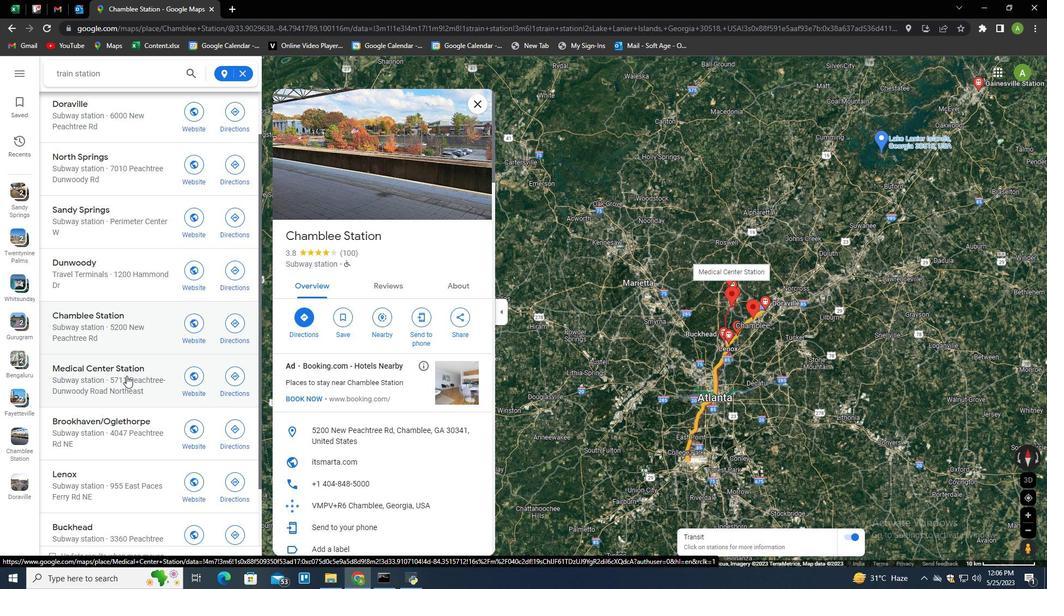
Action: Mouse moved to (112, 439)
Screenshot: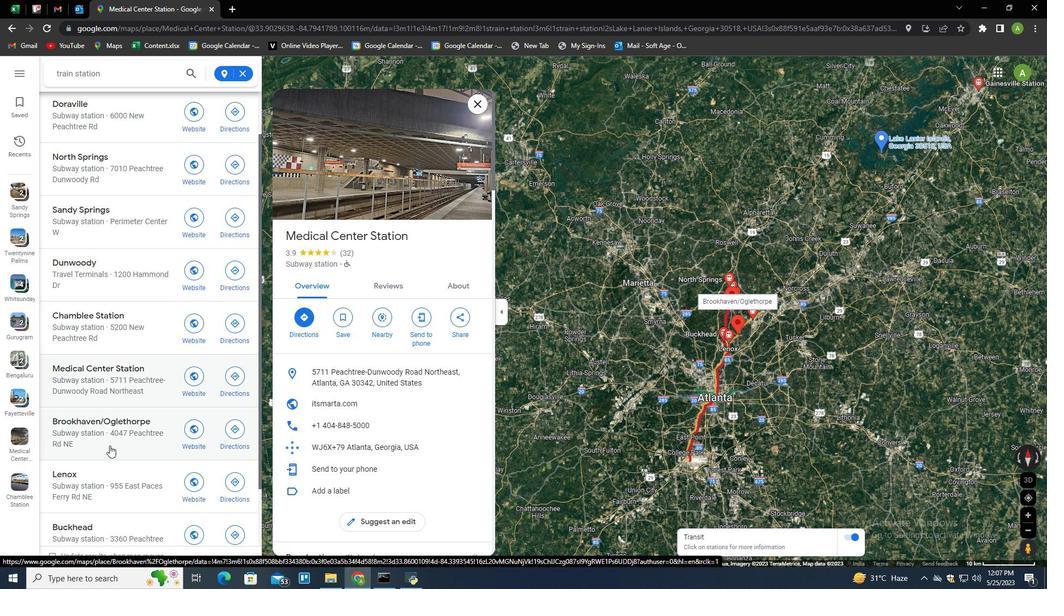
Action: Mouse pressed left at (112, 439)
Screenshot: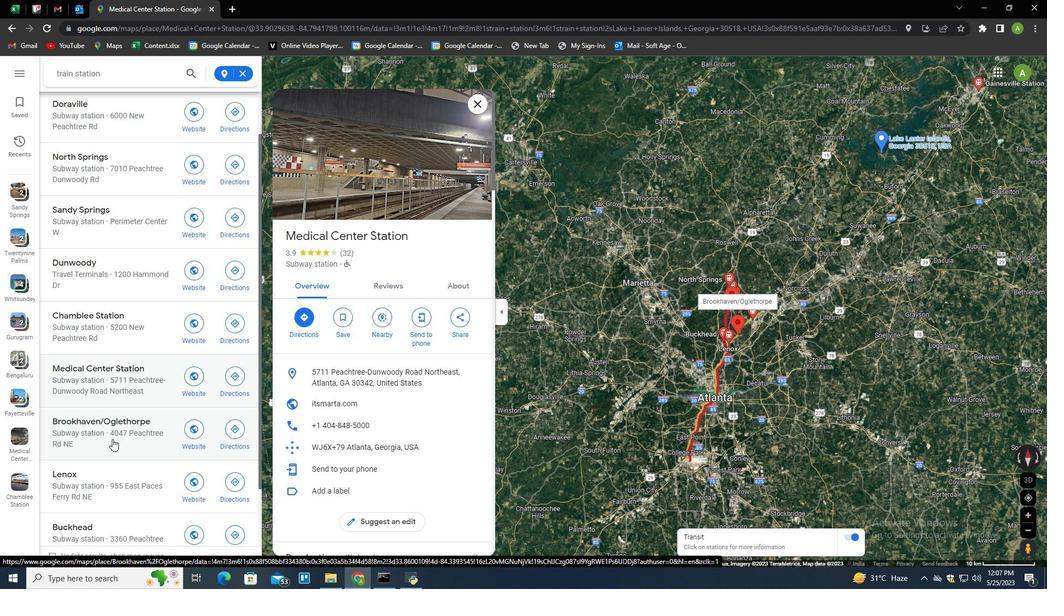 
Action: Mouse moved to (116, 434)
Screenshot: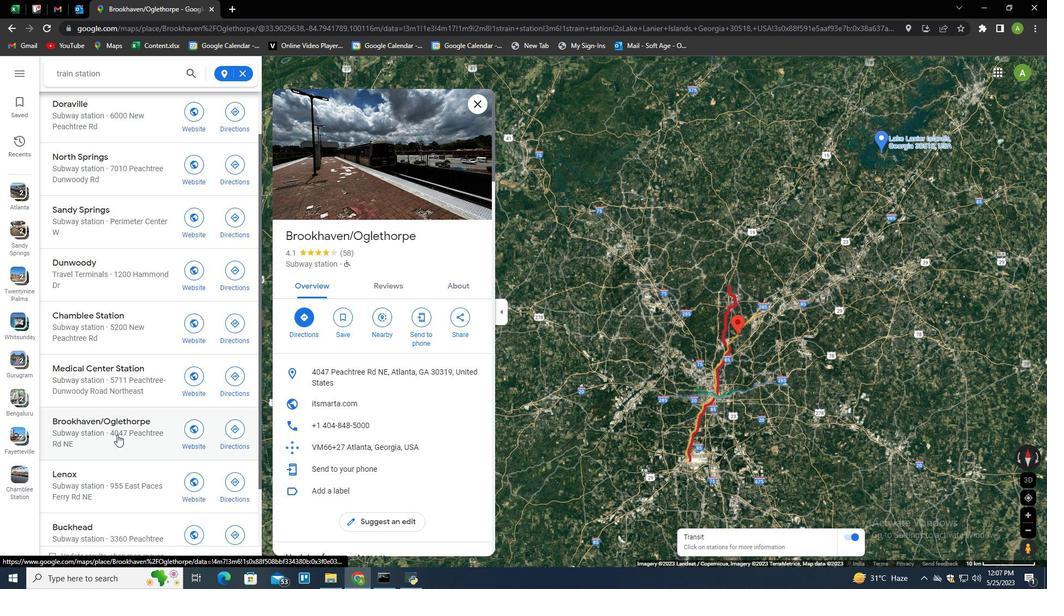 
Action: Mouse scrolled (116, 434) with delta (0, 0)
Screenshot: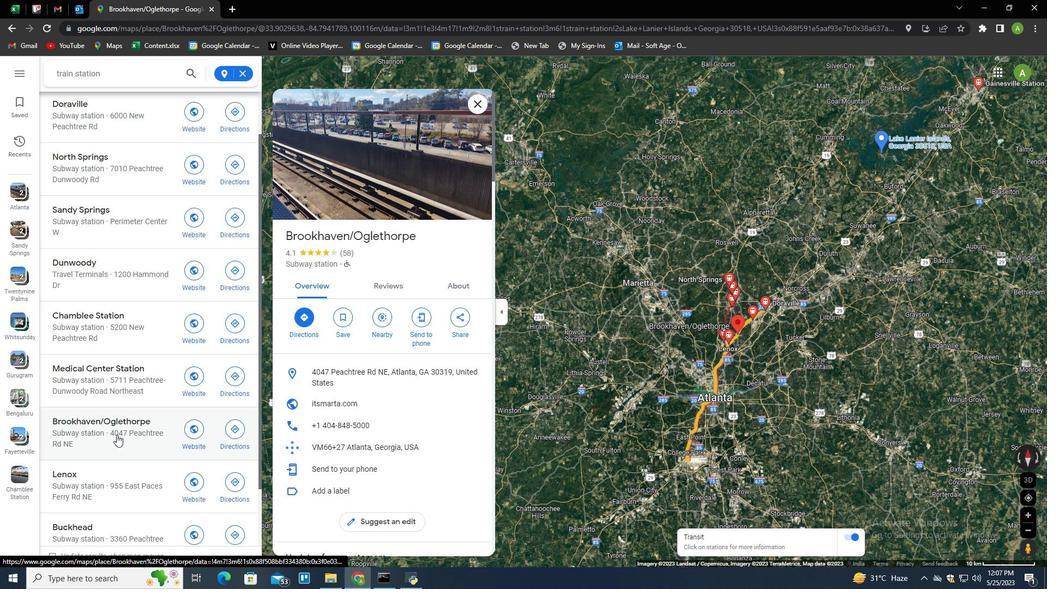
Action: Mouse scrolled (116, 434) with delta (0, 0)
Screenshot: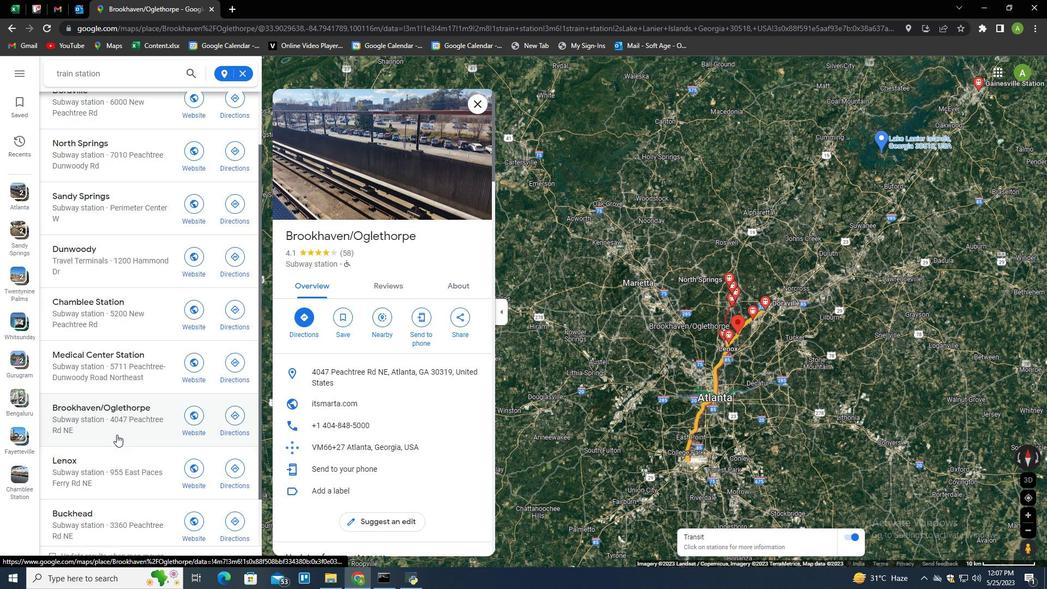 
Action: Mouse moved to (115, 418)
Screenshot: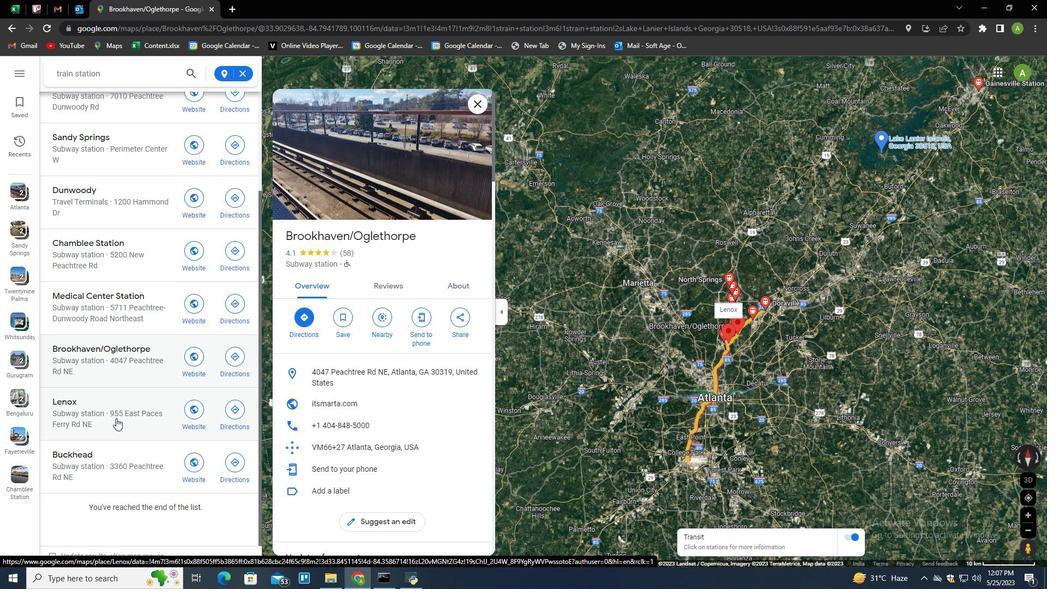 
Action: Mouse pressed left at (115, 418)
Screenshot: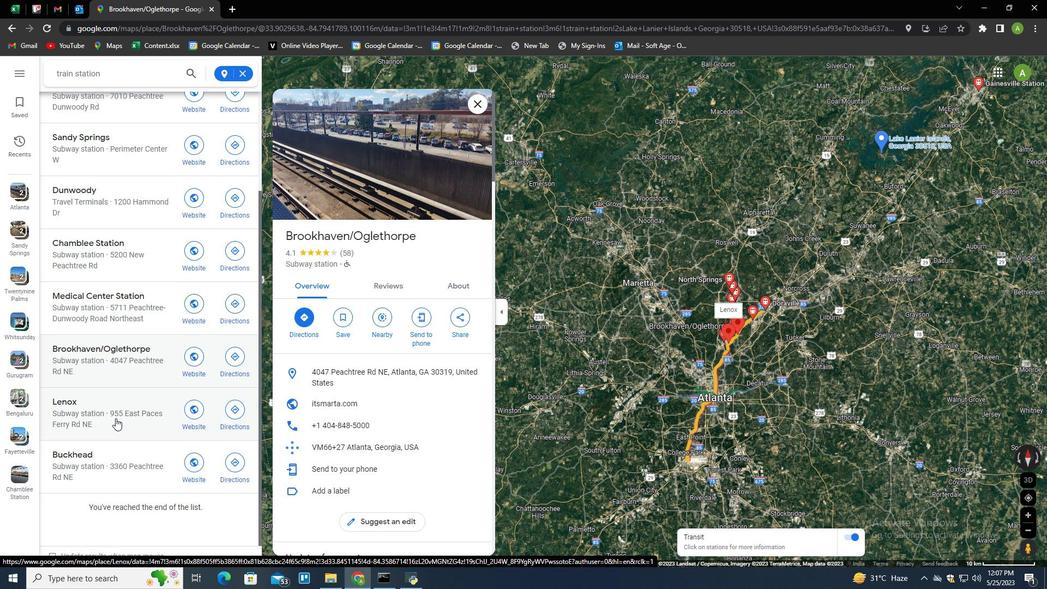 
Action: Mouse moved to (113, 454)
Screenshot: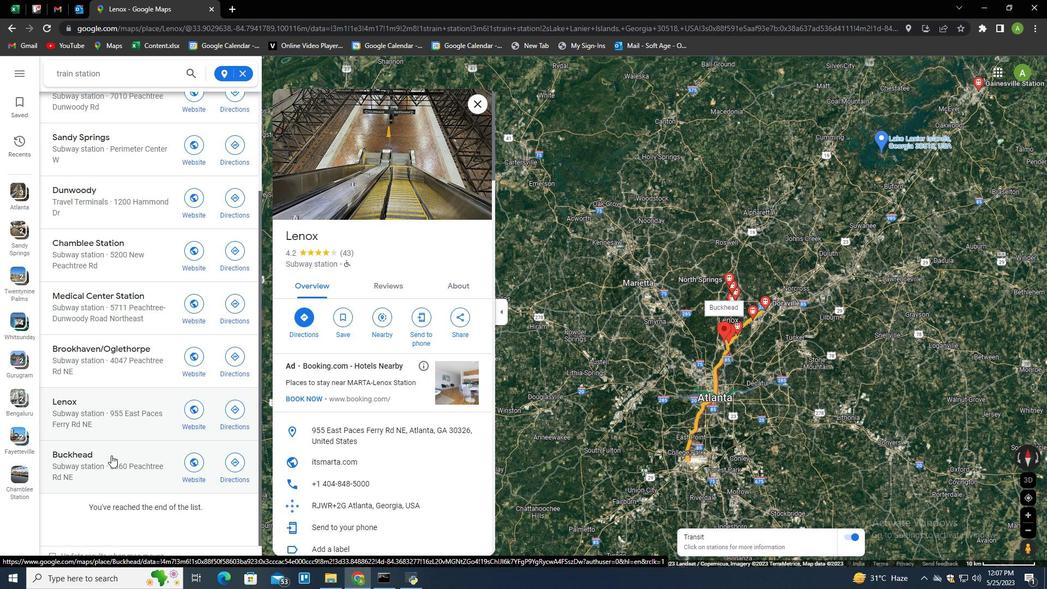 
Action: Mouse pressed left at (113, 454)
Screenshot: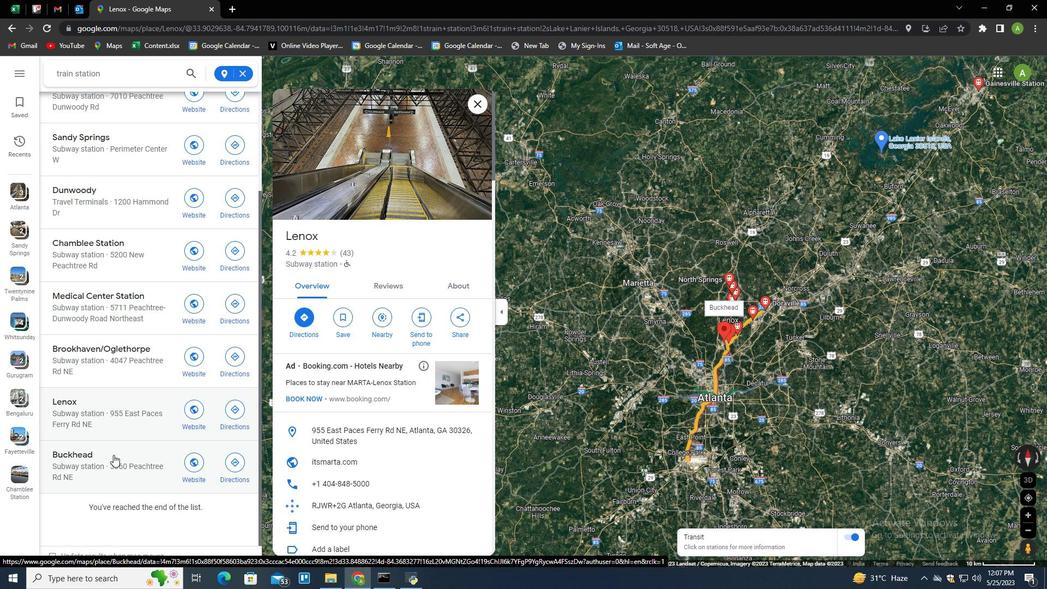 
Action: Mouse moved to (125, 427)
Screenshot: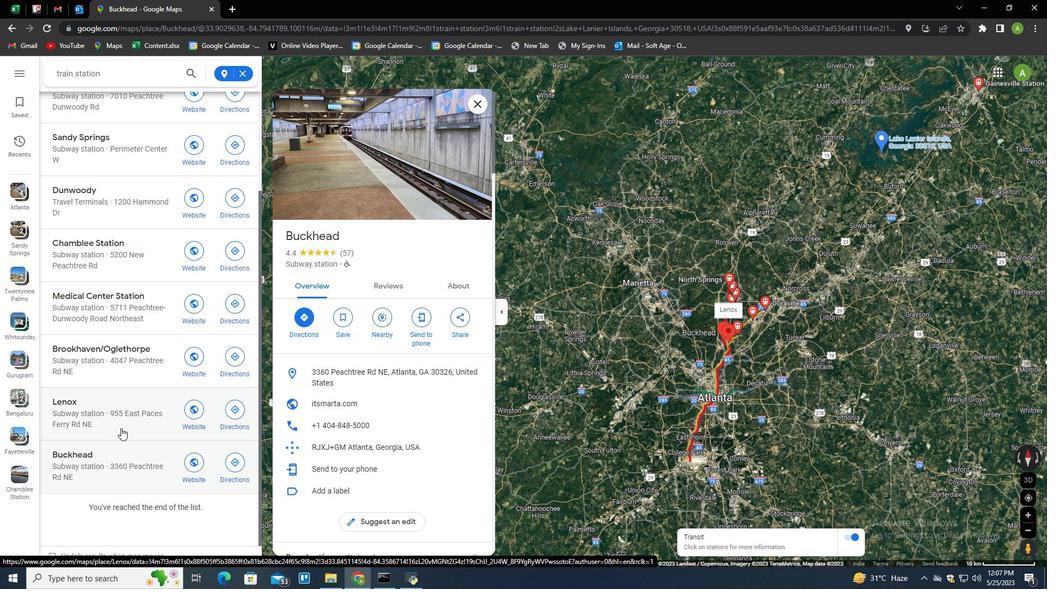 
Action: Mouse scrolled (125, 427) with delta (0, 0)
Screenshot: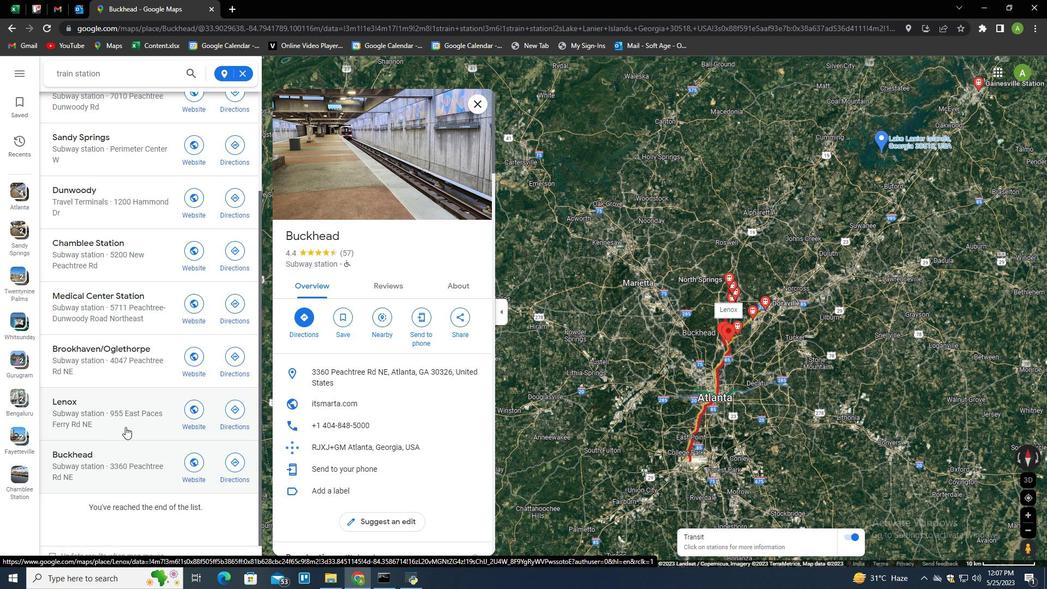 
Action: Mouse moved to (127, 426)
Screenshot: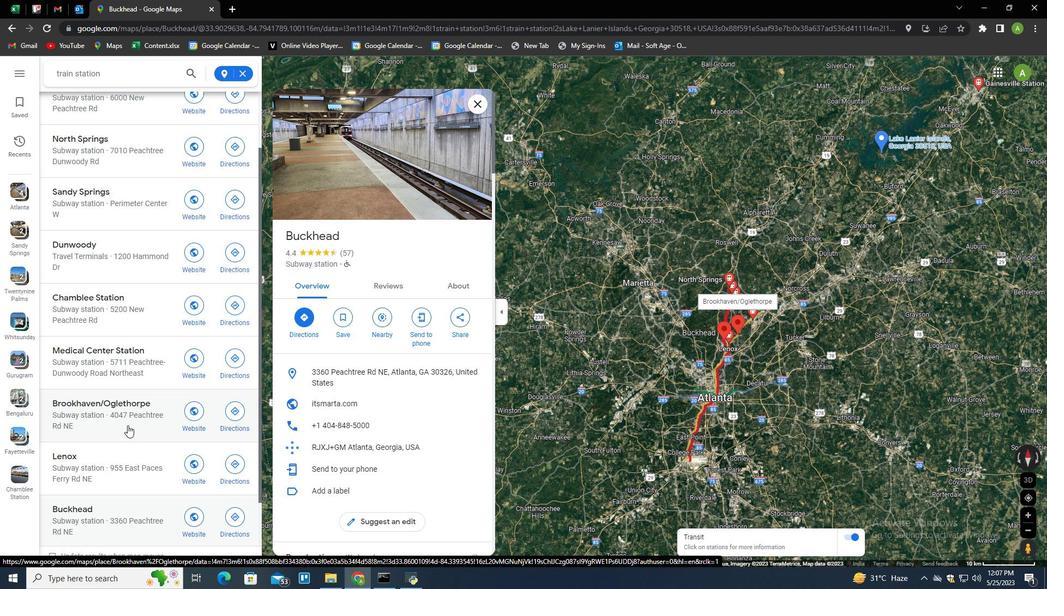 
Action: Mouse scrolled (127, 426) with delta (0, 0)
Screenshot: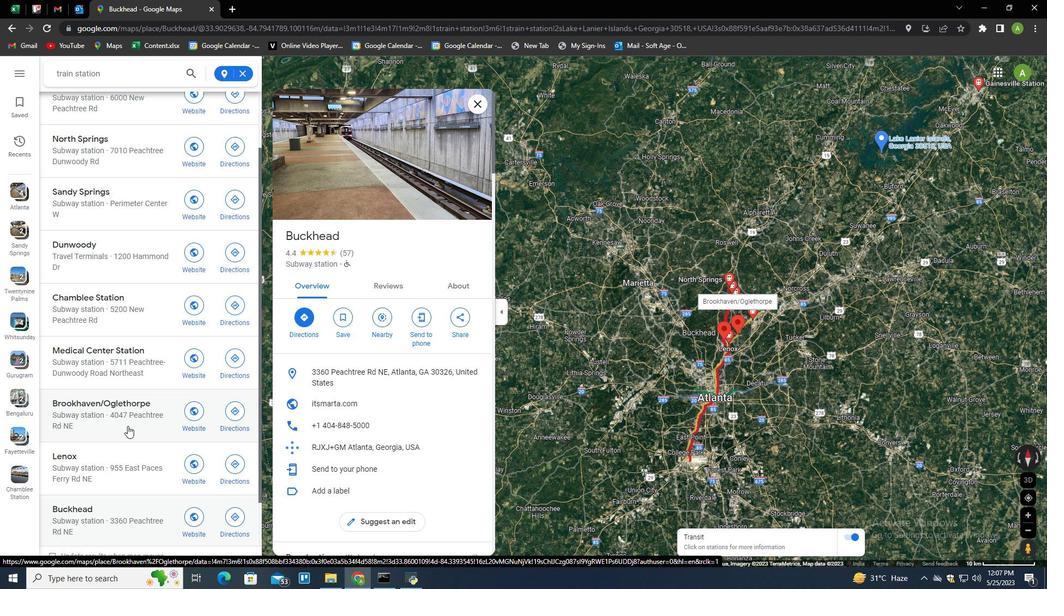 
Action: Mouse scrolled (127, 426) with delta (0, 0)
Screenshot: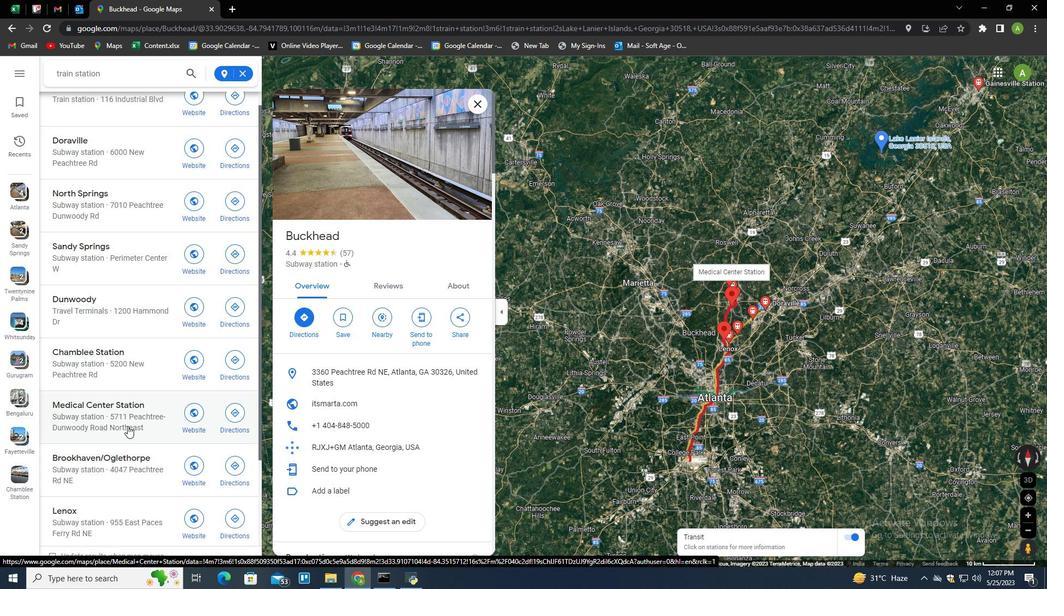 
Action: Mouse scrolled (127, 426) with delta (0, 0)
Screenshot: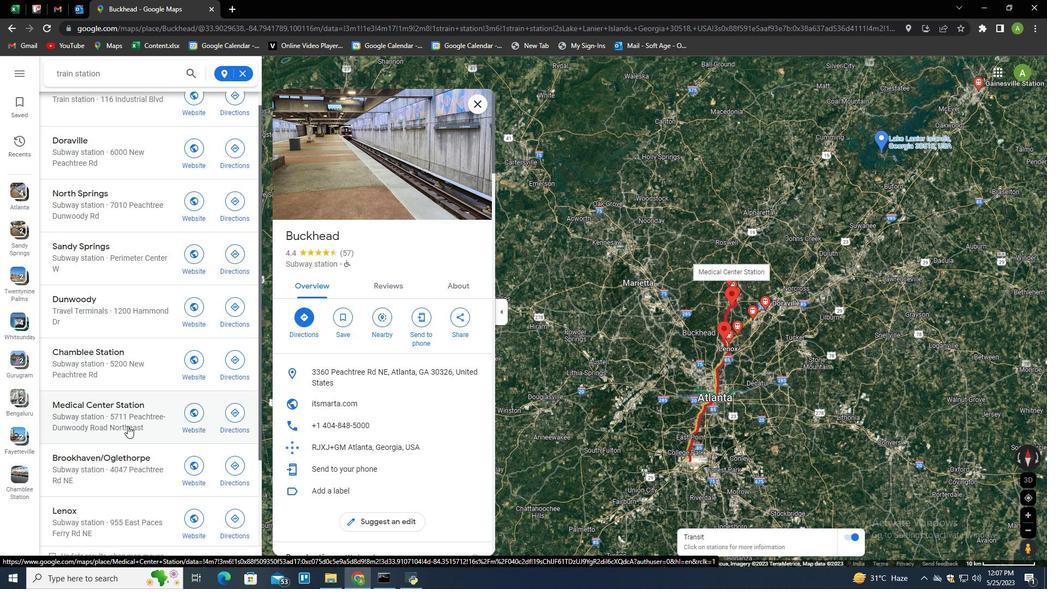 
Action: Mouse scrolled (127, 426) with delta (0, 0)
Screenshot: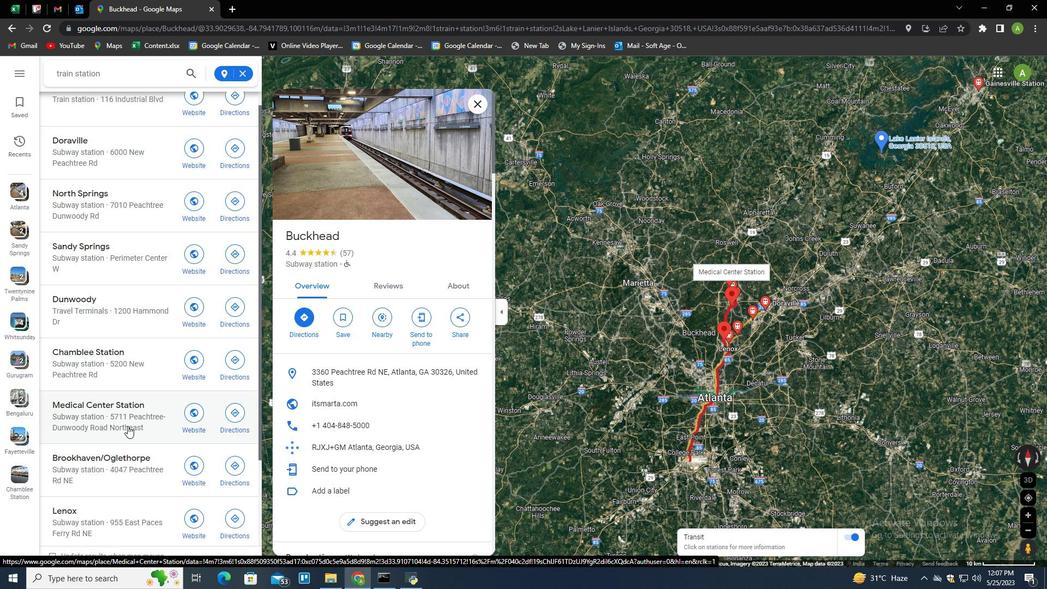 
Action: Mouse moved to (128, 426)
Screenshot: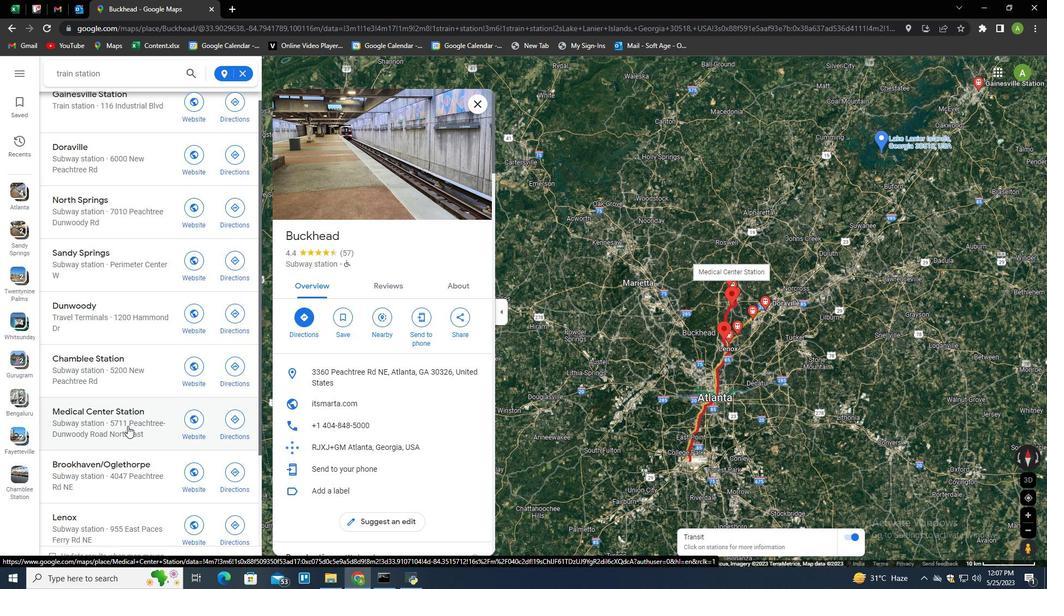 
Action: Mouse scrolled (128, 427) with delta (0, 0)
Screenshot: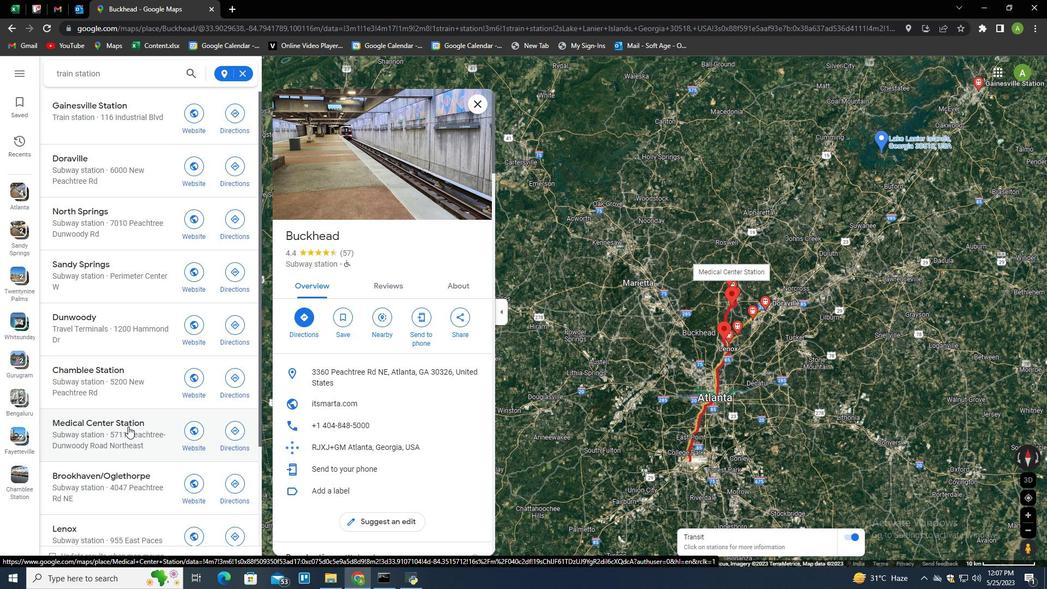 
Action: Mouse moved to (128, 426)
Screenshot: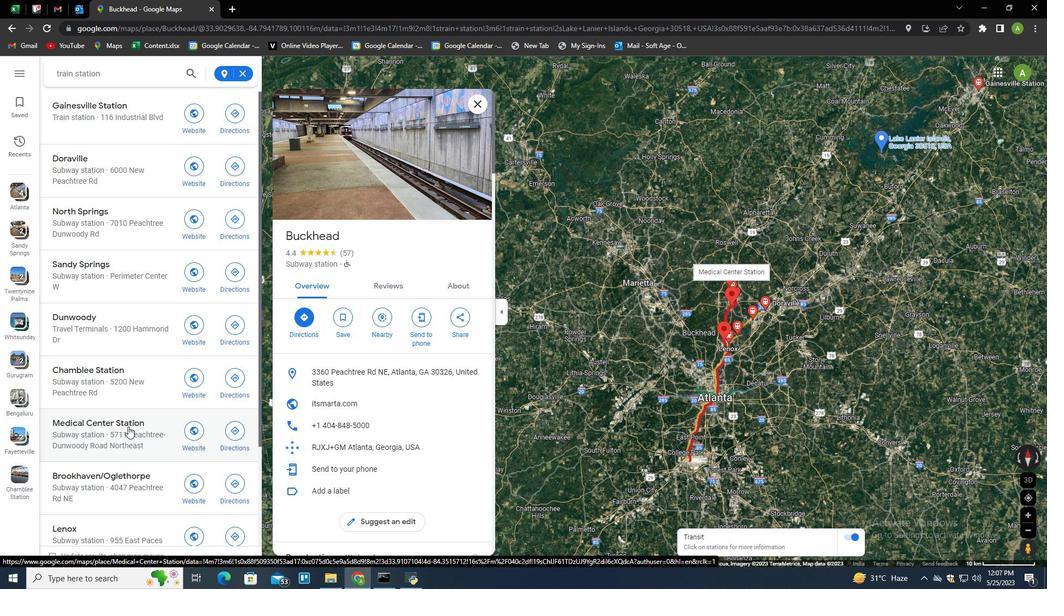 
Action: Mouse scrolled (128, 427) with delta (0, 0)
Screenshot: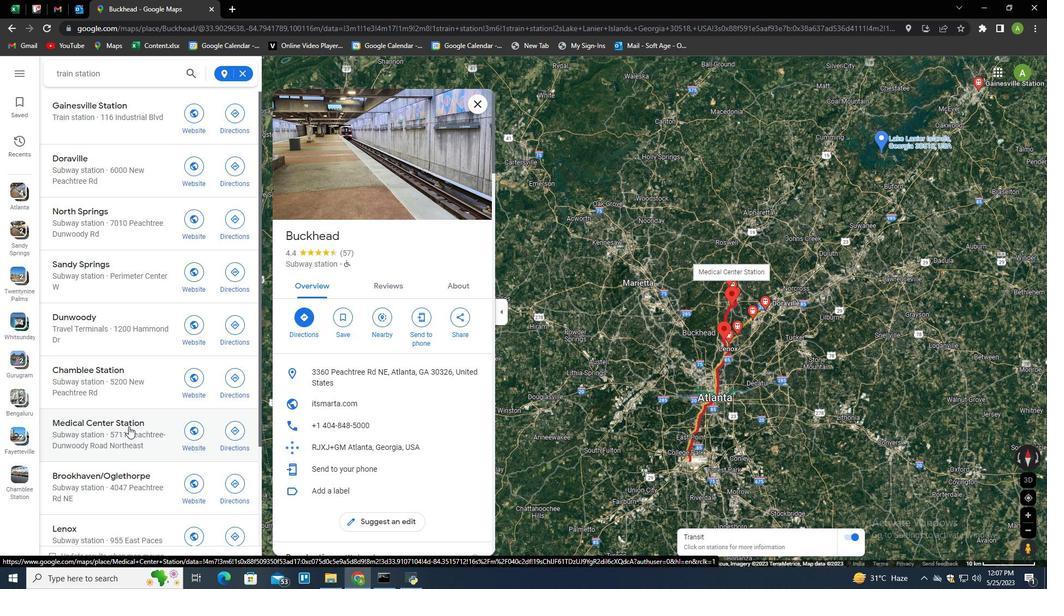 
Action: Mouse scrolled (128, 427) with delta (0, 0)
Screenshot: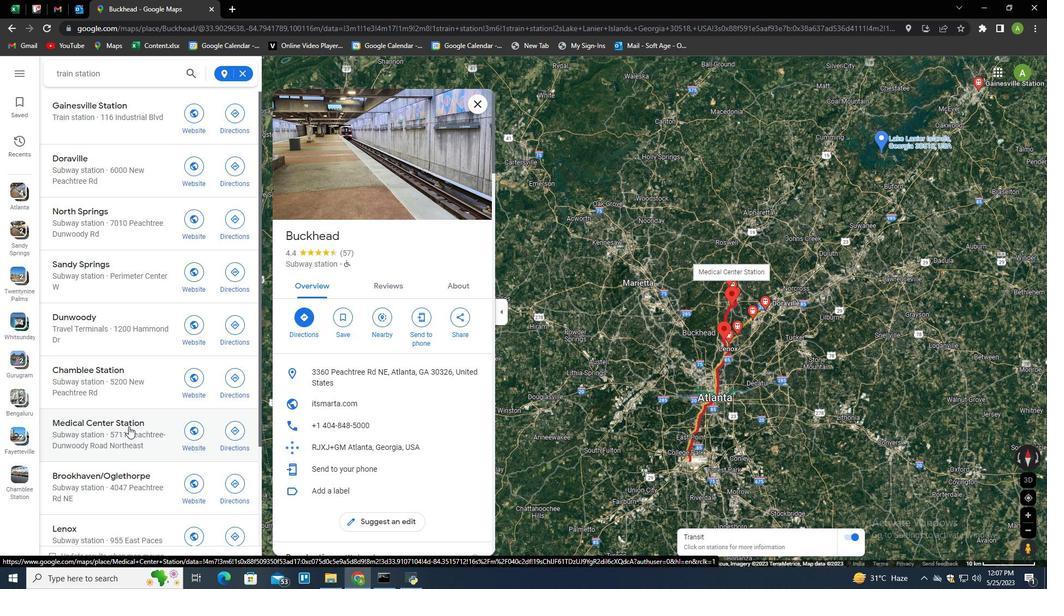
Action: Mouse scrolled (128, 427) with delta (0, 0)
Screenshot: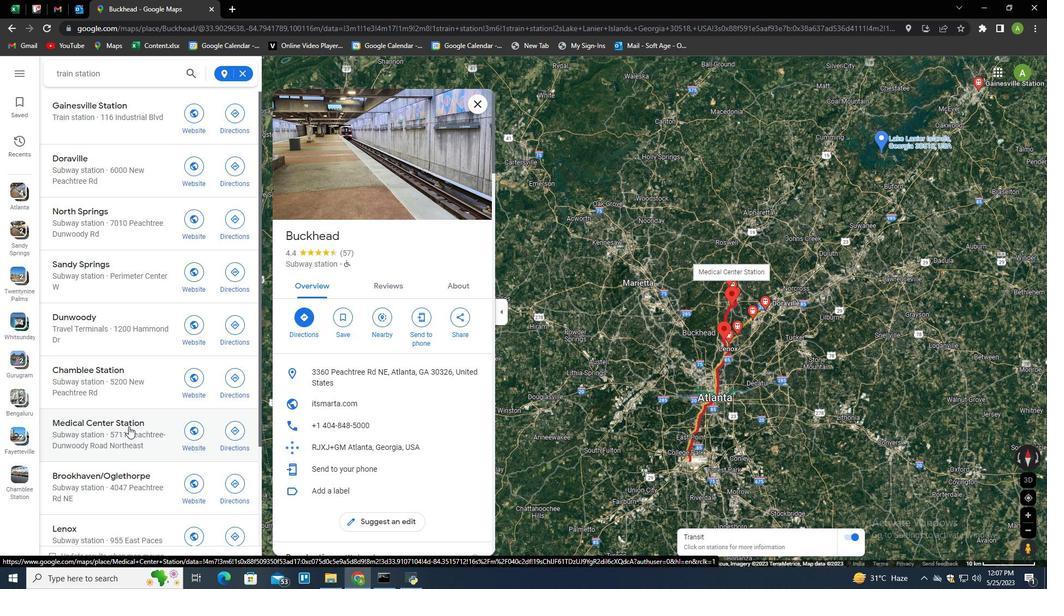 
Action: Mouse moved to (247, 69)
Screenshot: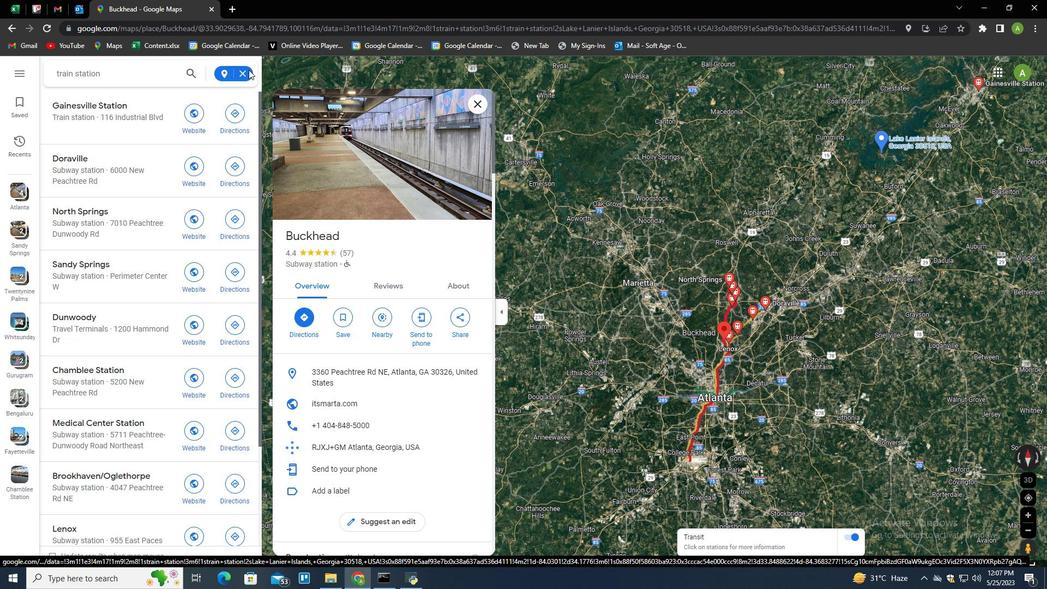 
Action: Mouse pressed left at (247, 69)
Screenshot: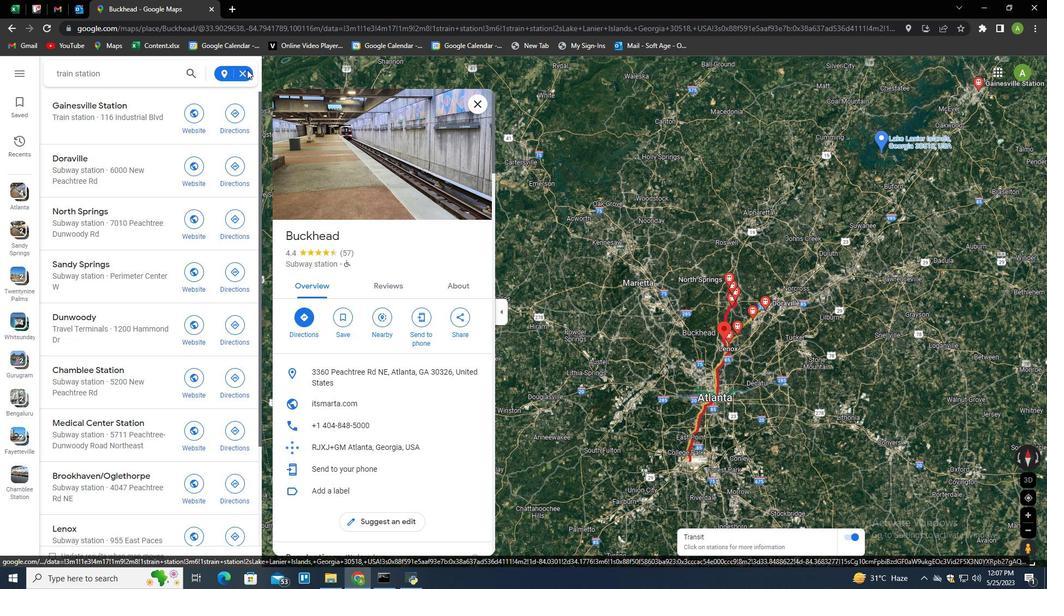 
Action: Mouse moved to (474, 105)
Screenshot: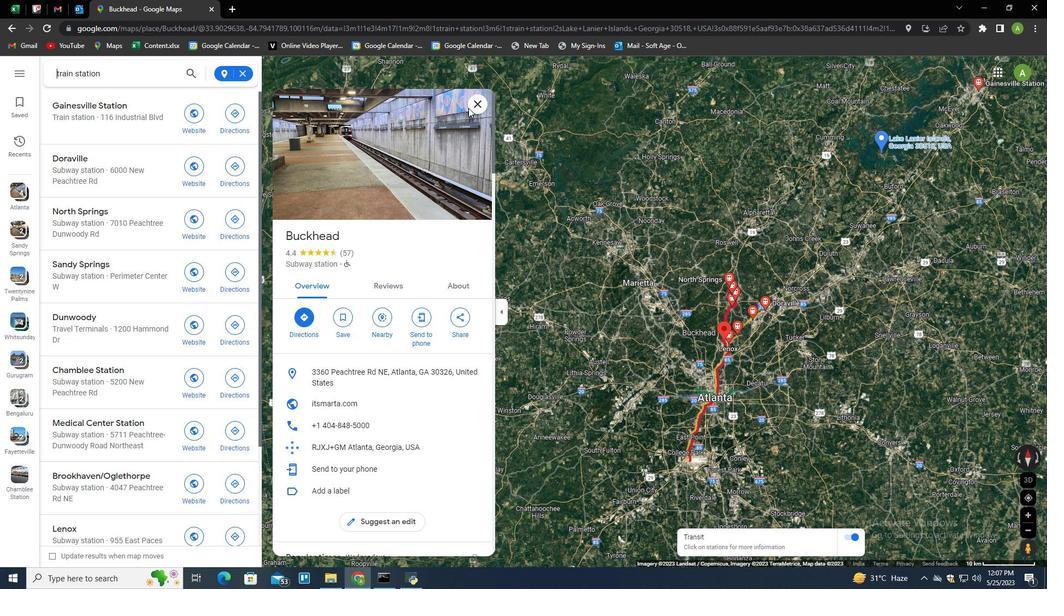 
Action: Mouse pressed left at (474, 105)
Screenshot: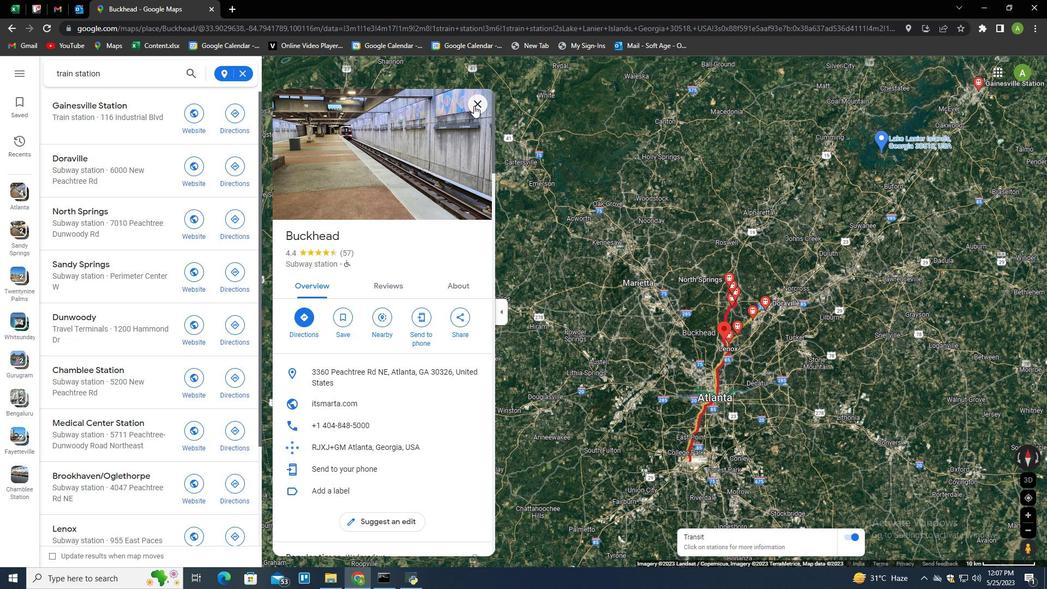 
Action: Mouse moved to (244, 71)
Screenshot: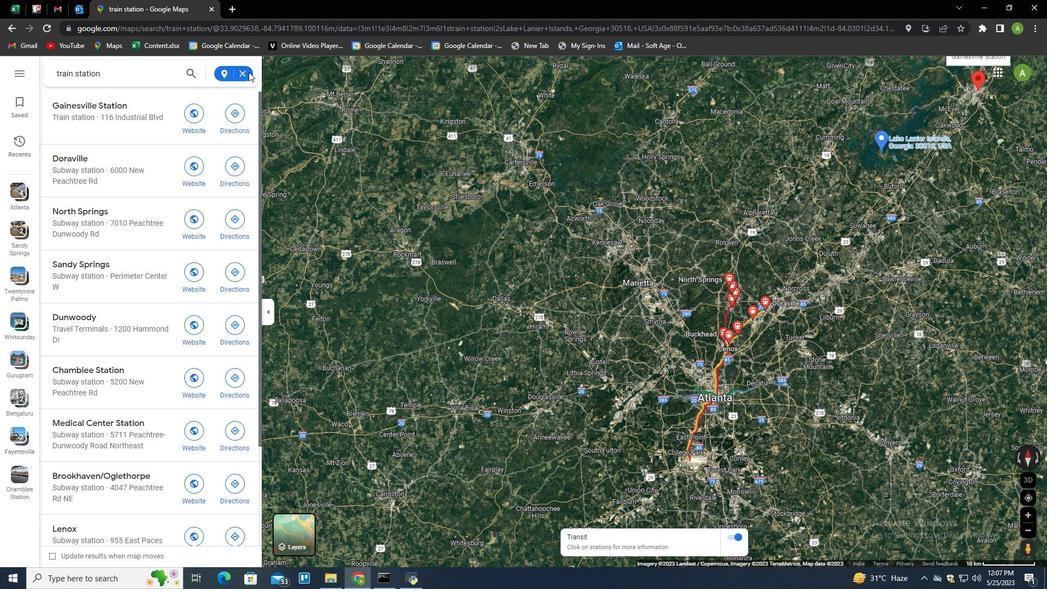 
Action: Mouse pressed left at (244, 71)
Screenshot: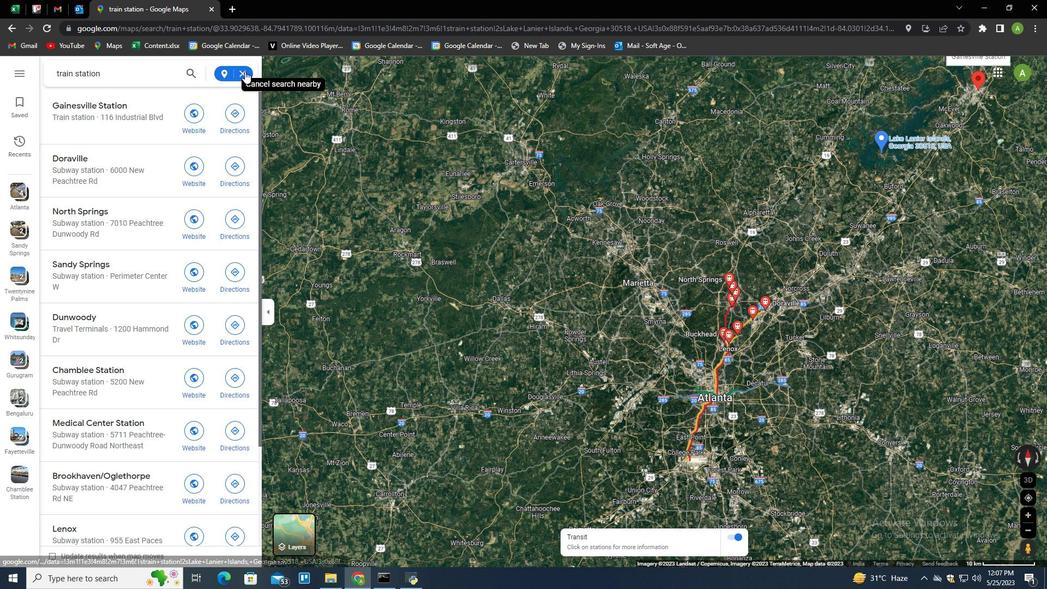 
Action: Mouse pressed left at (244, 71)
Screenshot: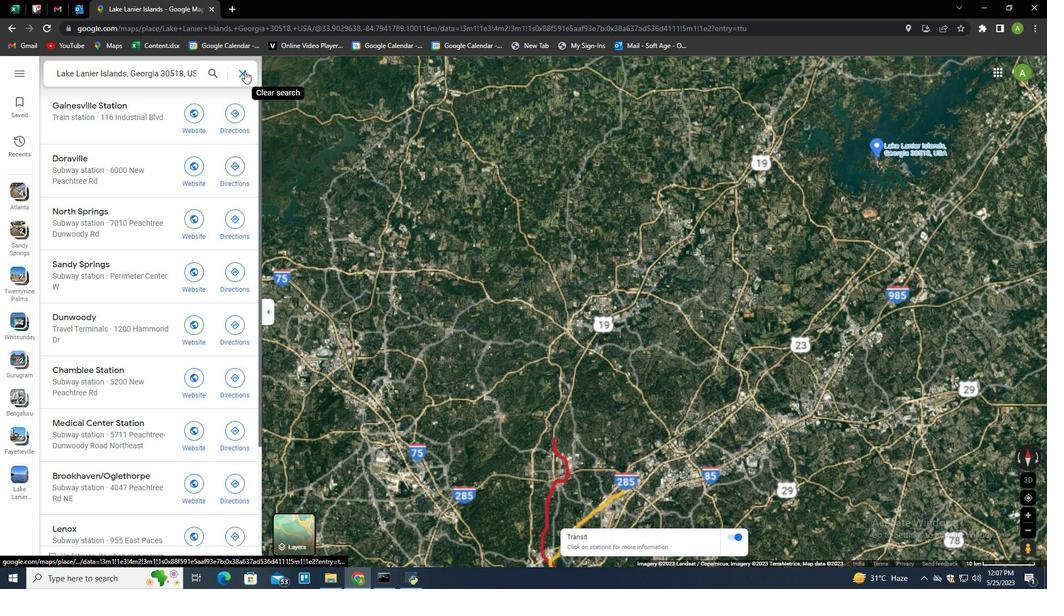 
Action: Mouse moved to (745, 402)
Screenshot: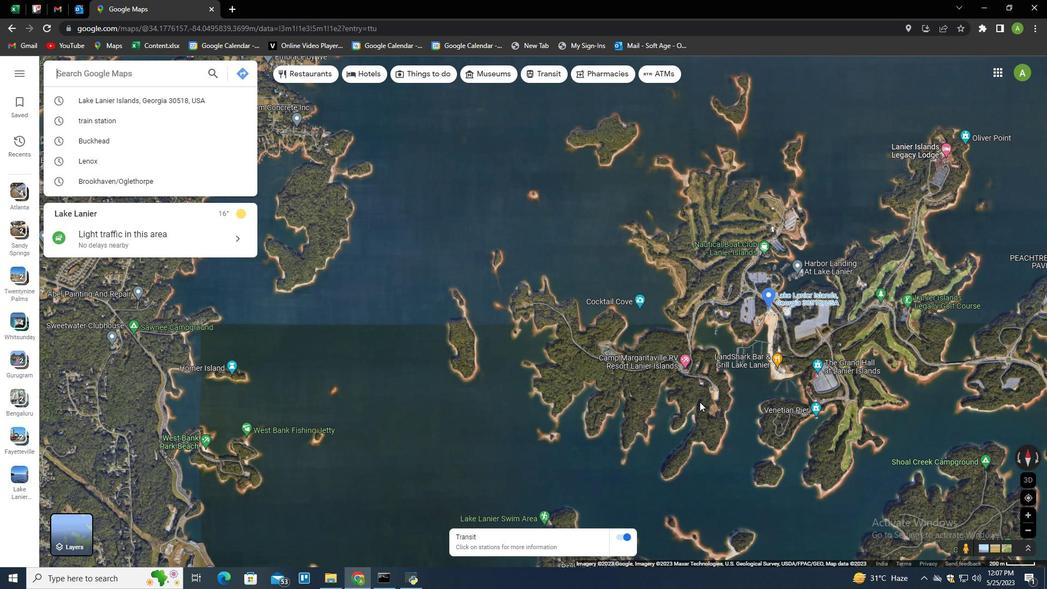
Action: Mouse scrolled (745, 402) with delta (0, 0)
Screenshot: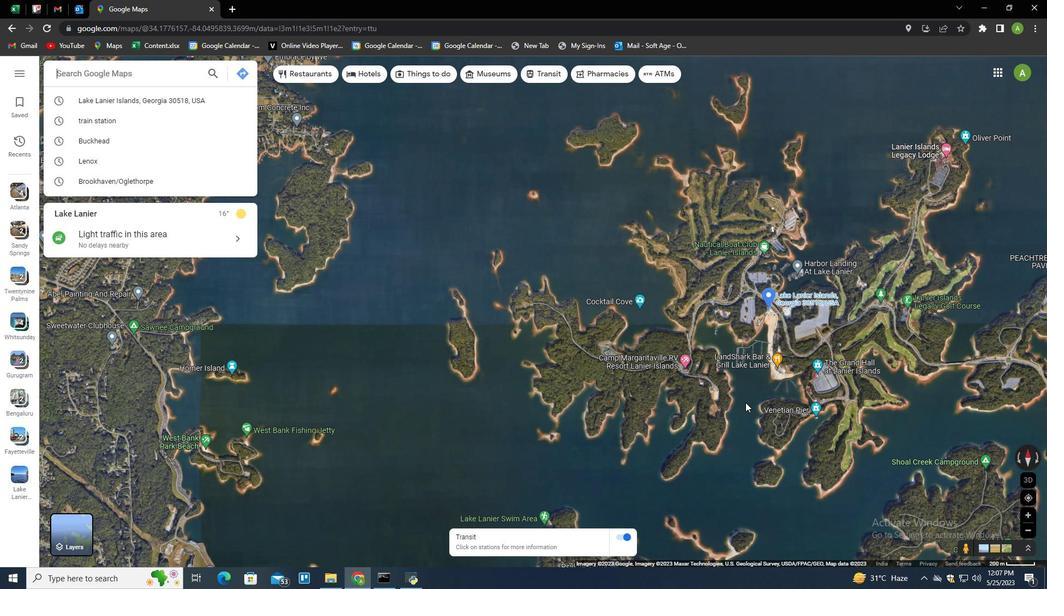
Action: Mouse scrolled (745, 402) with delta (0, 0)
Screenshot: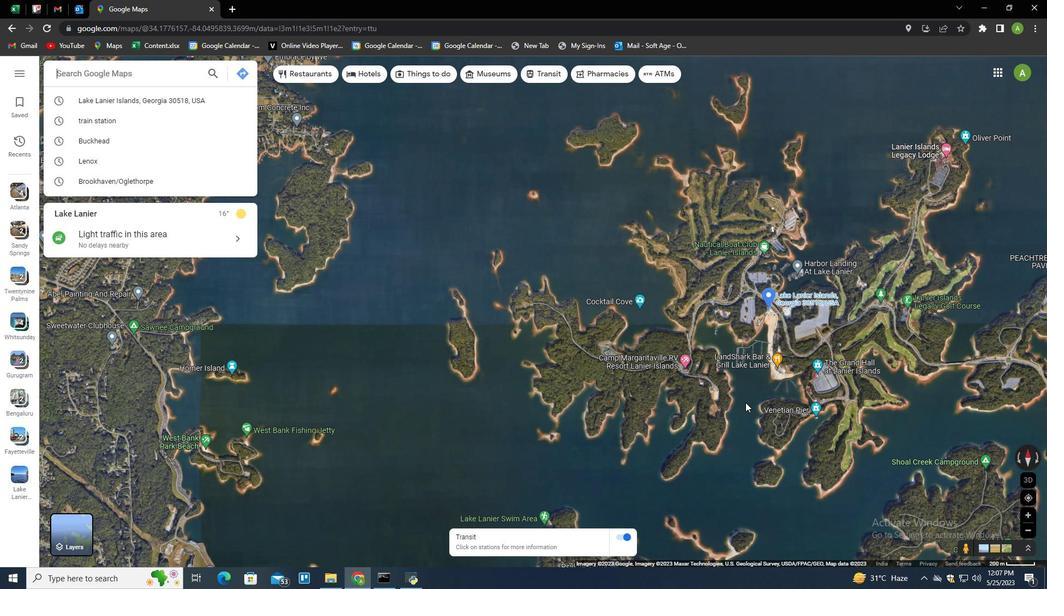 
Action: Mouse scrolled (745, 402) with delta (0, 0)
Screenshot: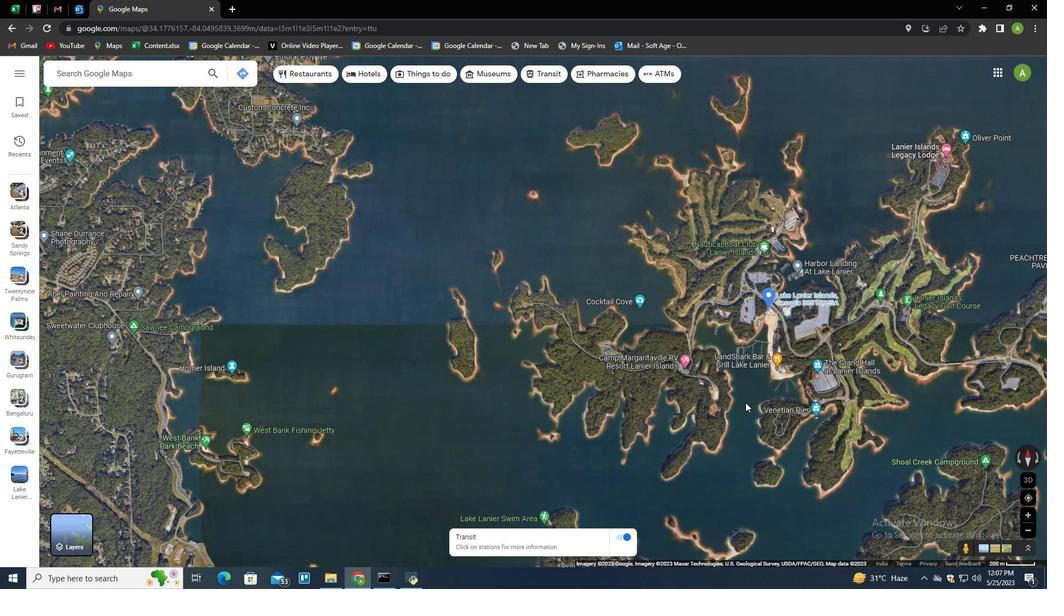 
Action: Mouse moved to (749, 402)
Screenshot: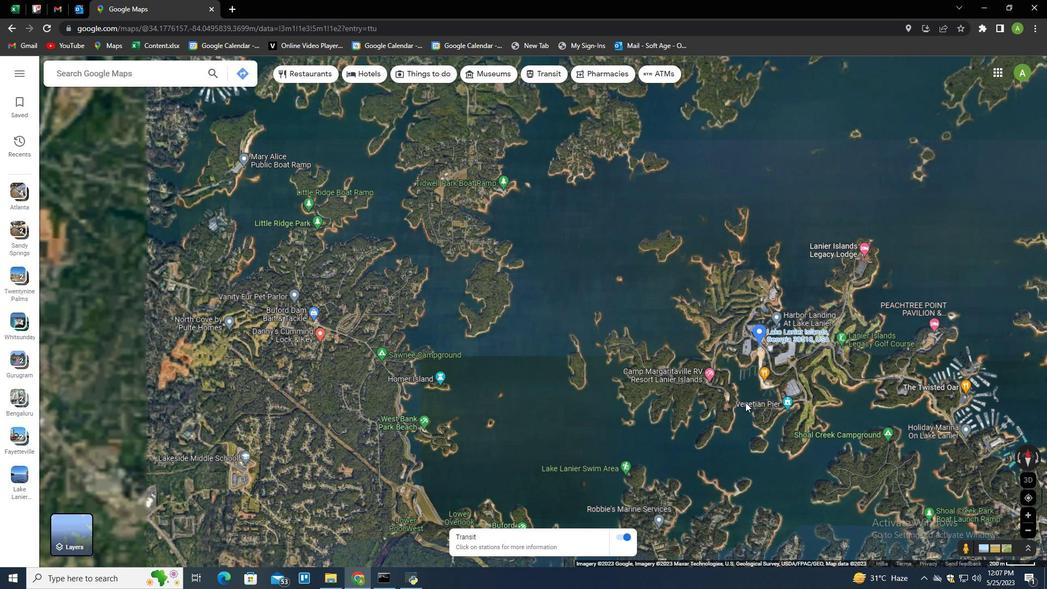 
Action: Mouse scrolled (749, 401) with delta (0, 0)
Screenshot: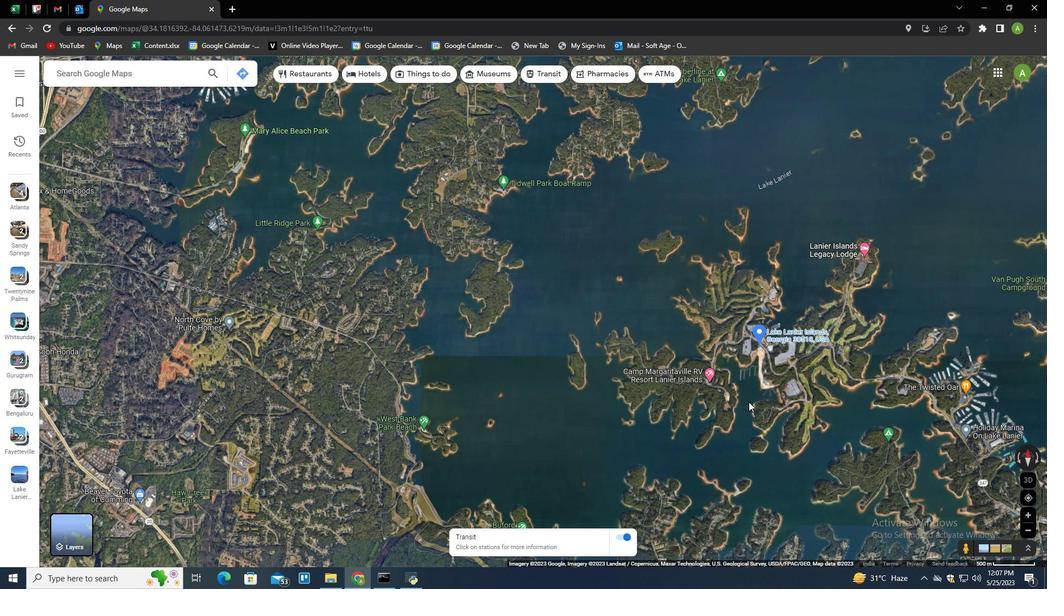 
Action: Mouse scrolled (749, 401) with delta (0, 0)
Screenshot: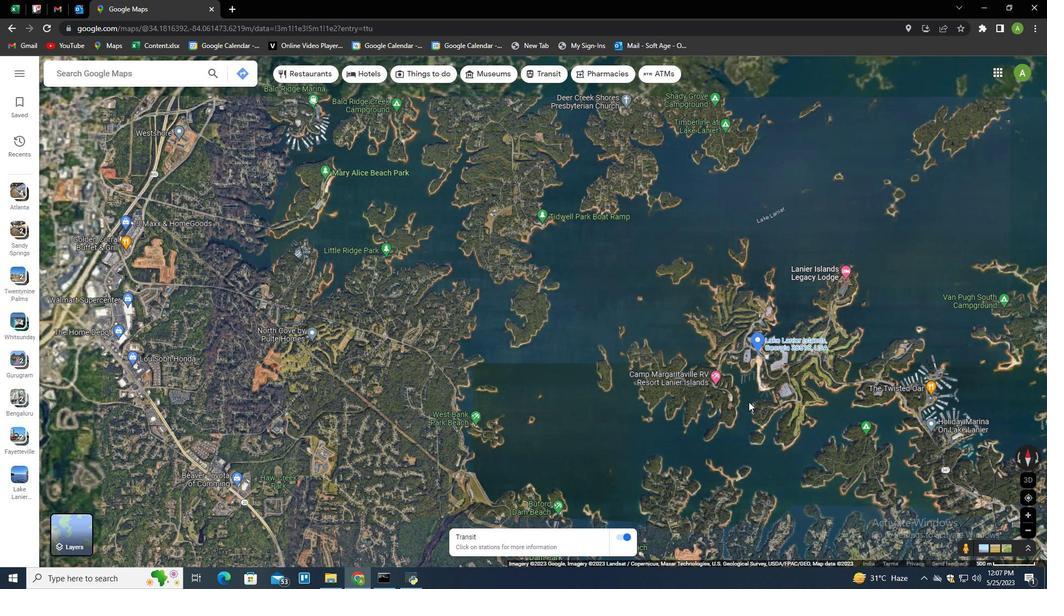 
